 Task: Find a flat in Aiken, United States for 4 adults from June 1 to June 9, with 2 bedrooms, 2 beds, 2 bathrooms, and a price range of ₹6000 to ₹12000.
Action: Mouse moved to (544, 129)
Screenshot: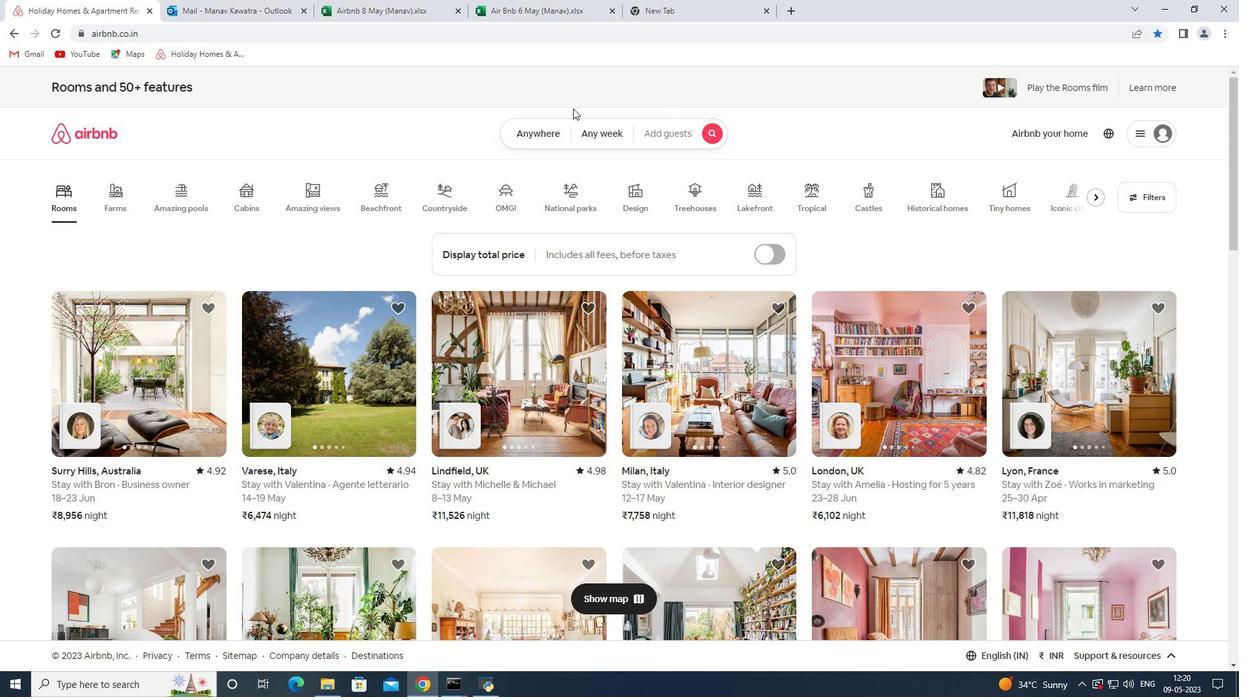 
Action: Mouse pressed left at (544, 129)
Screenshot: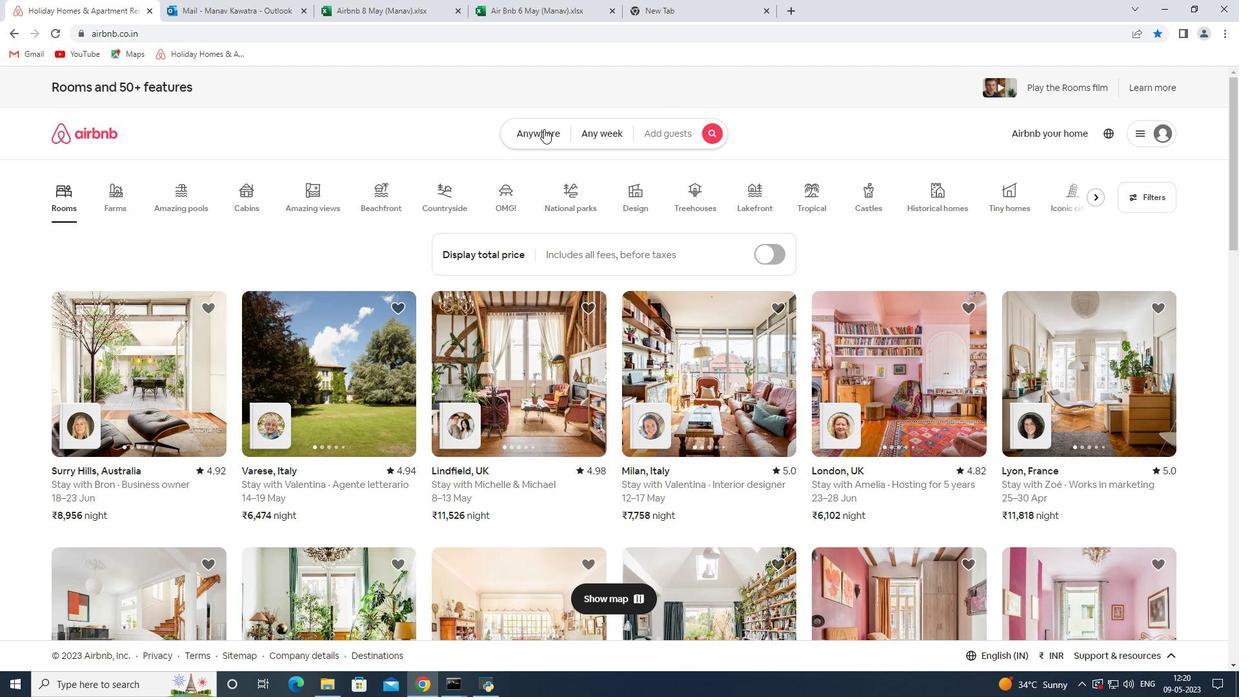 
Action: Mouse moved to (506, 185)
Screenshot: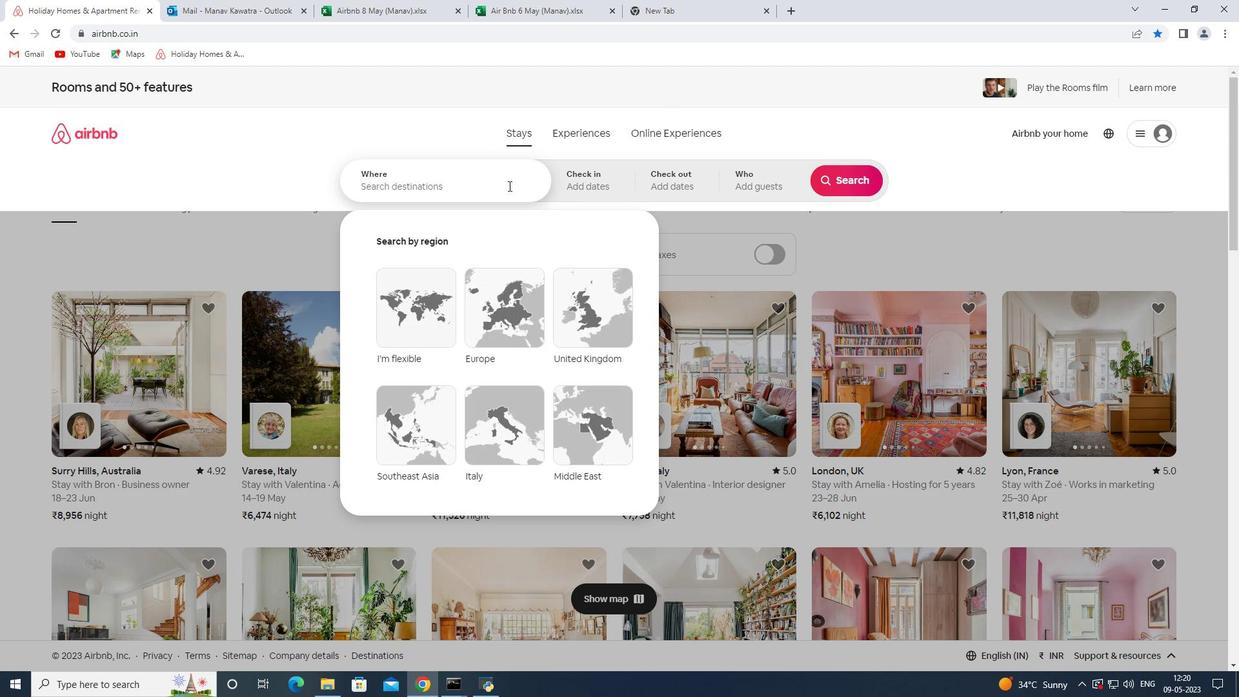 
Action: Mouse pressed left at (506, 185)
Screenshot: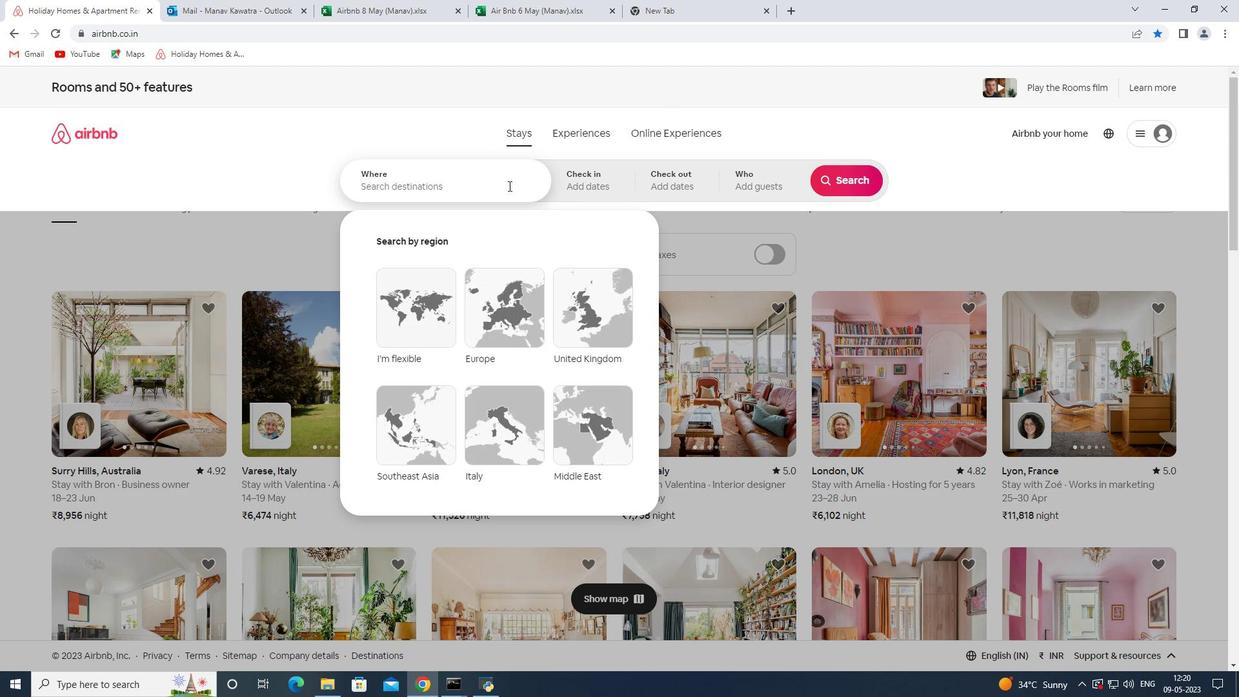 
Action: Key pressed <Key.shift><Key.shift><Key.shift><Key.shift><Key.shift><Key.shift><Key.shift><Key.shift><Key.shift><Key.shift>Aiken<Key.space><Key.shift>United<Key.space><Key.shift>States<Key.space><Key.enter>
Screenshot: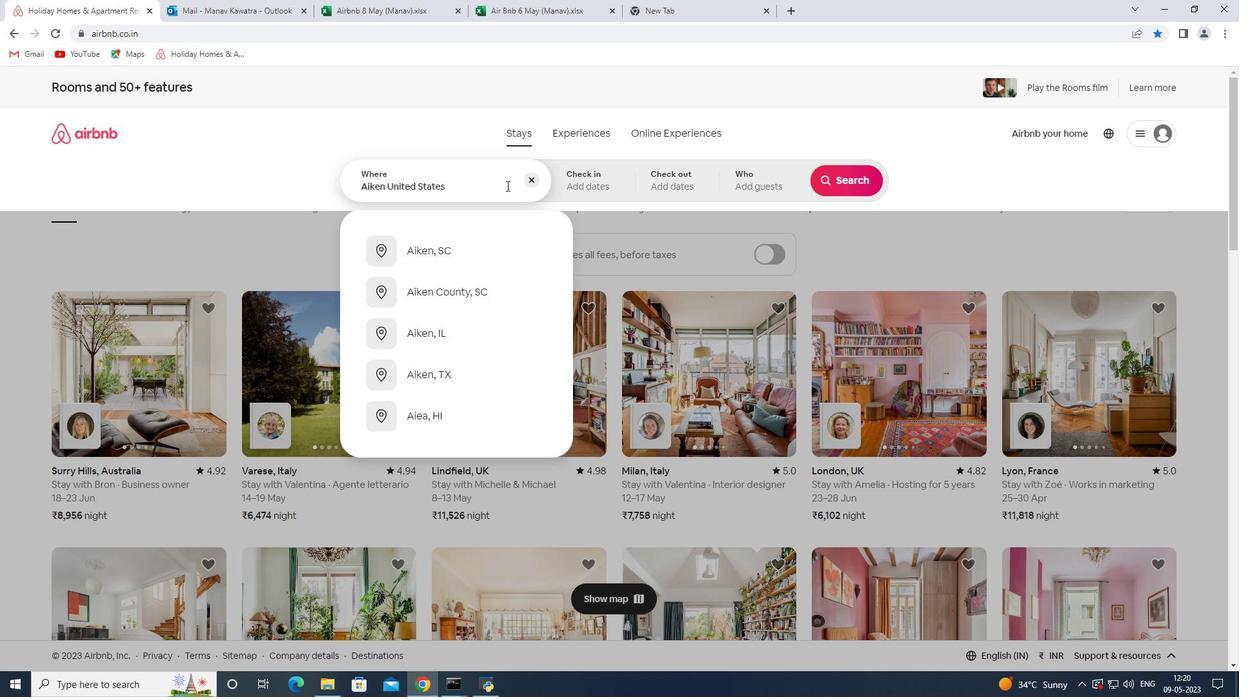 
Action: Mouse moved to (775, 331)
Screenshot: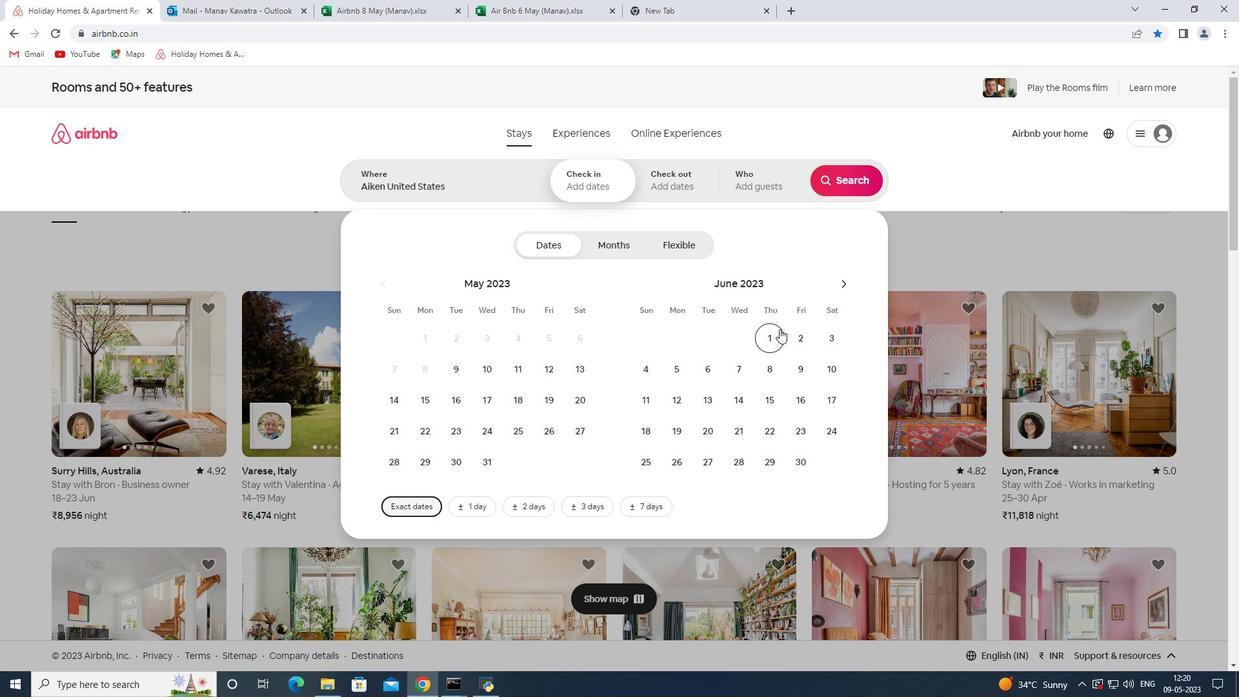 
Action: Mouse pressed left at (775, 331)
Screenshot: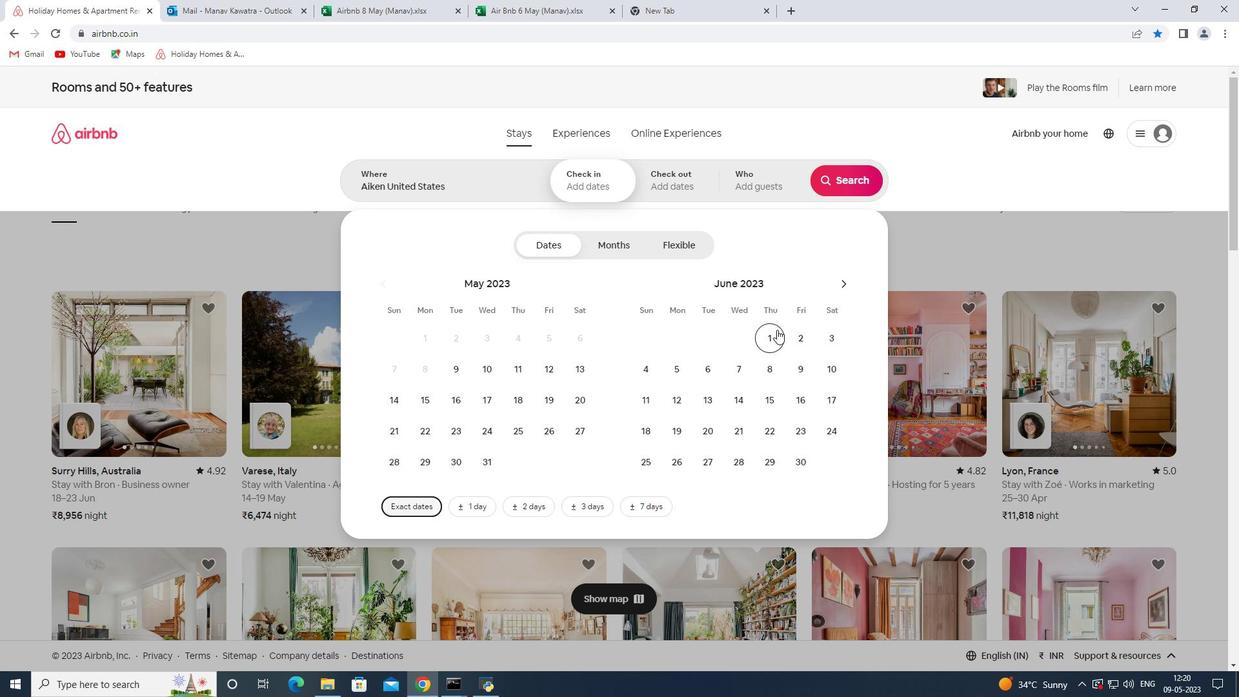 
Action: Mouse moved to (796, 366)
Screenshot: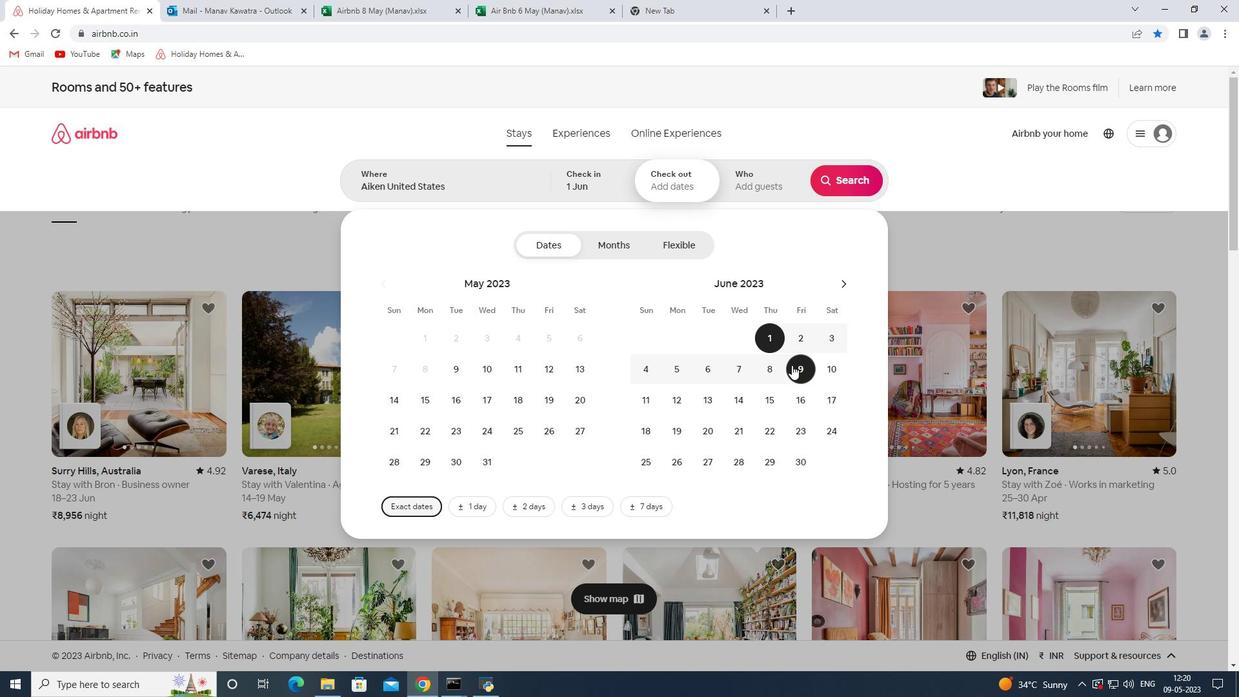
Action: Mouse pressed left at (796, 366)
Screenshot: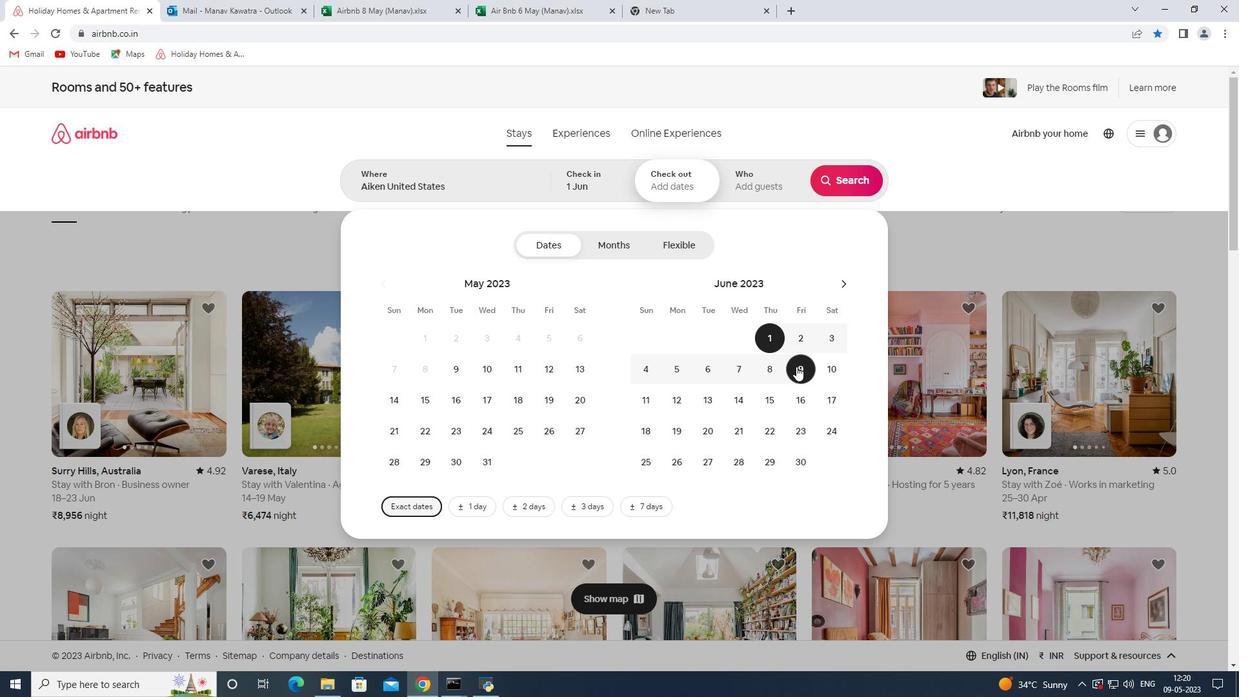 
Action: Mouse moved to (753, 180)
Screenshot: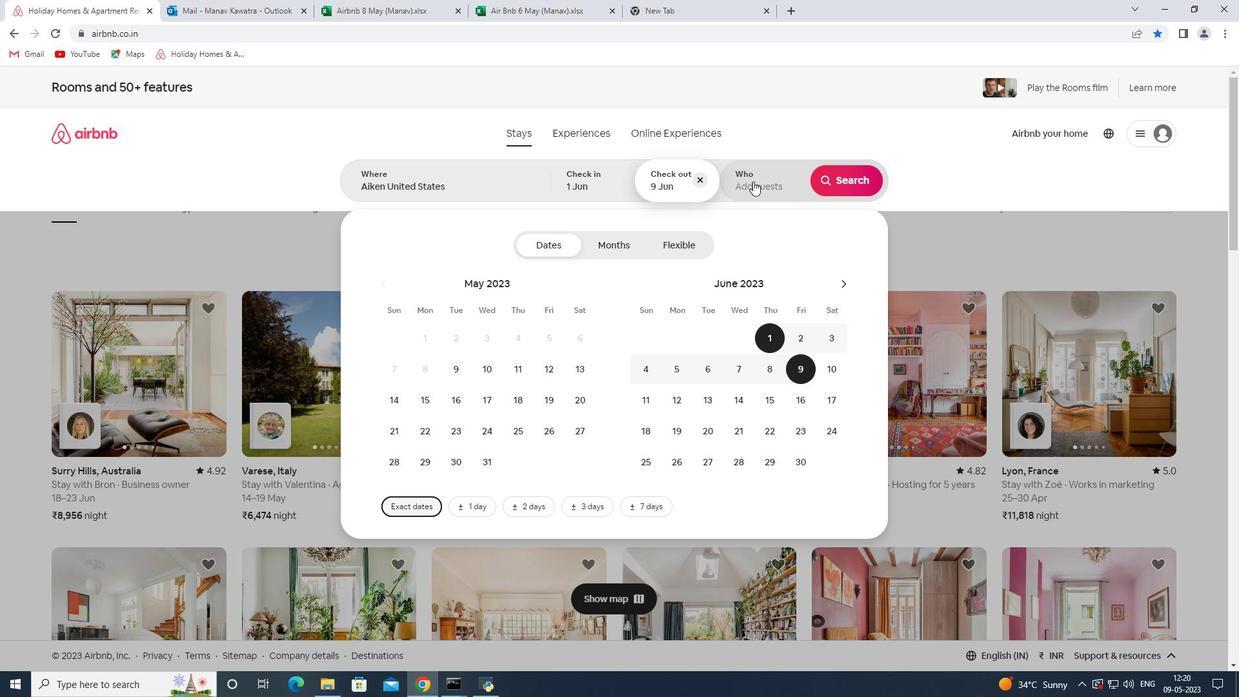 
Action: Mouse pressed left at (753, 180)
Screenshot: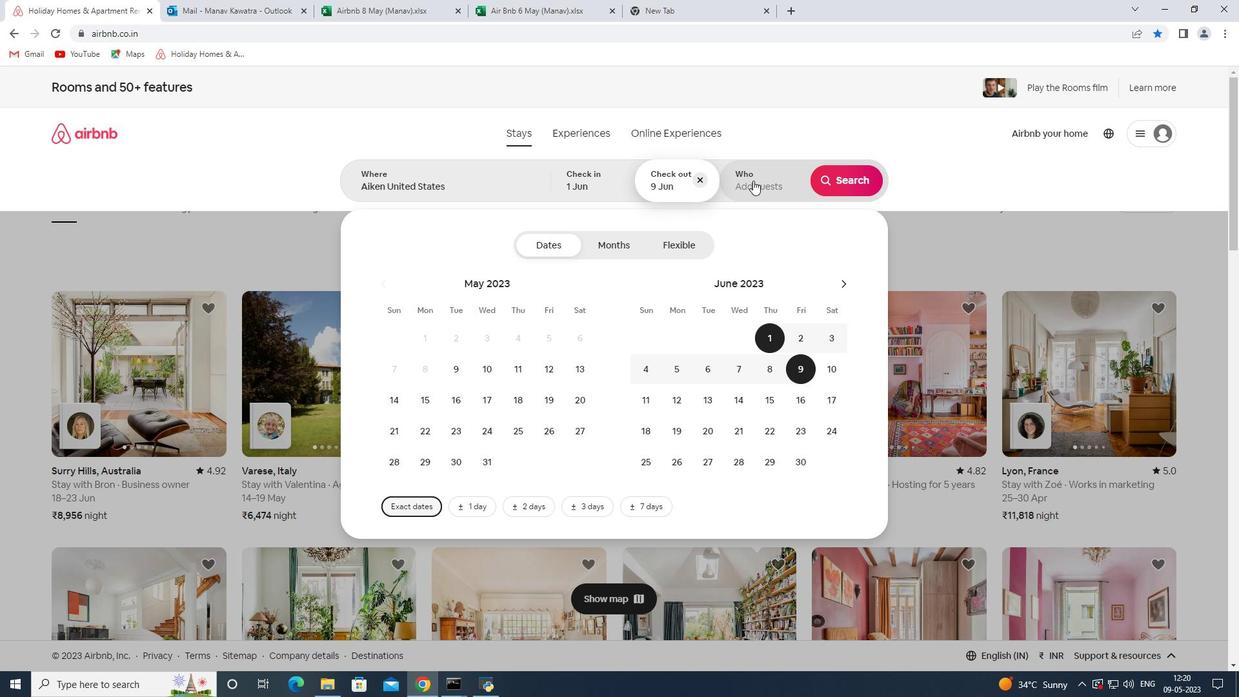 
Action: Mouse moved to (848, 244)
Screenshot: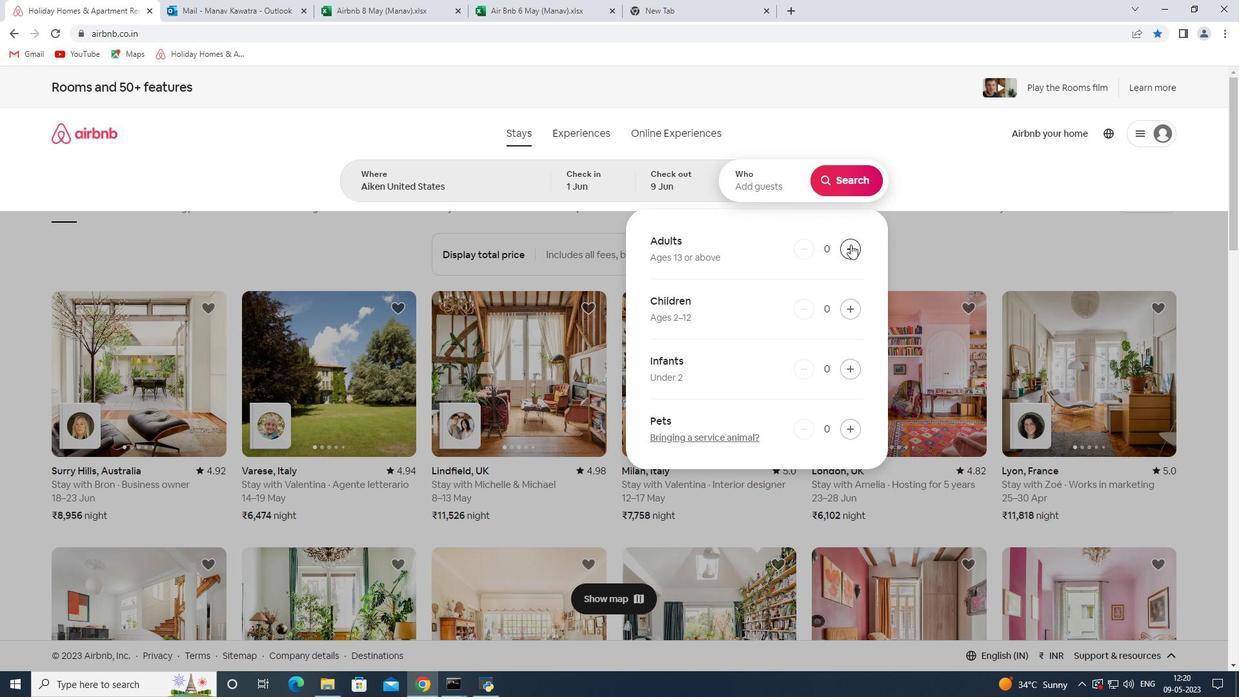 
Action: Mouse pressed left at (848, 244)
Screenshot: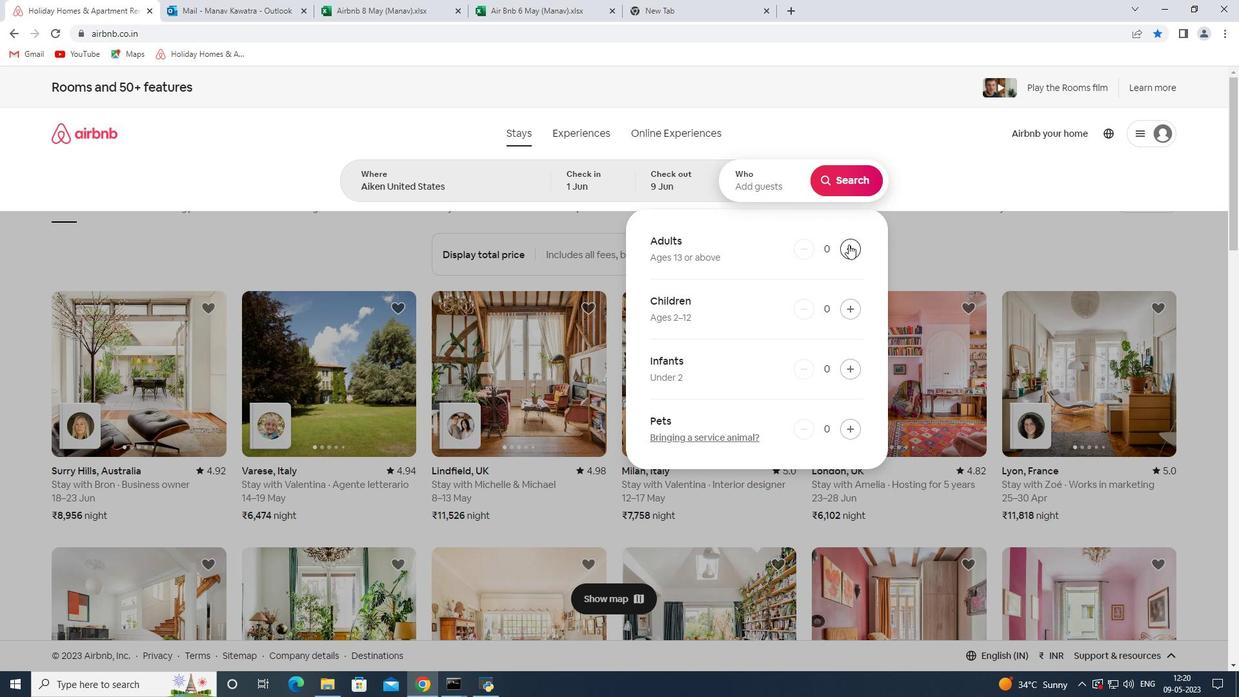 
Action: Mouse pressed left at (848, 244)
Screenshot: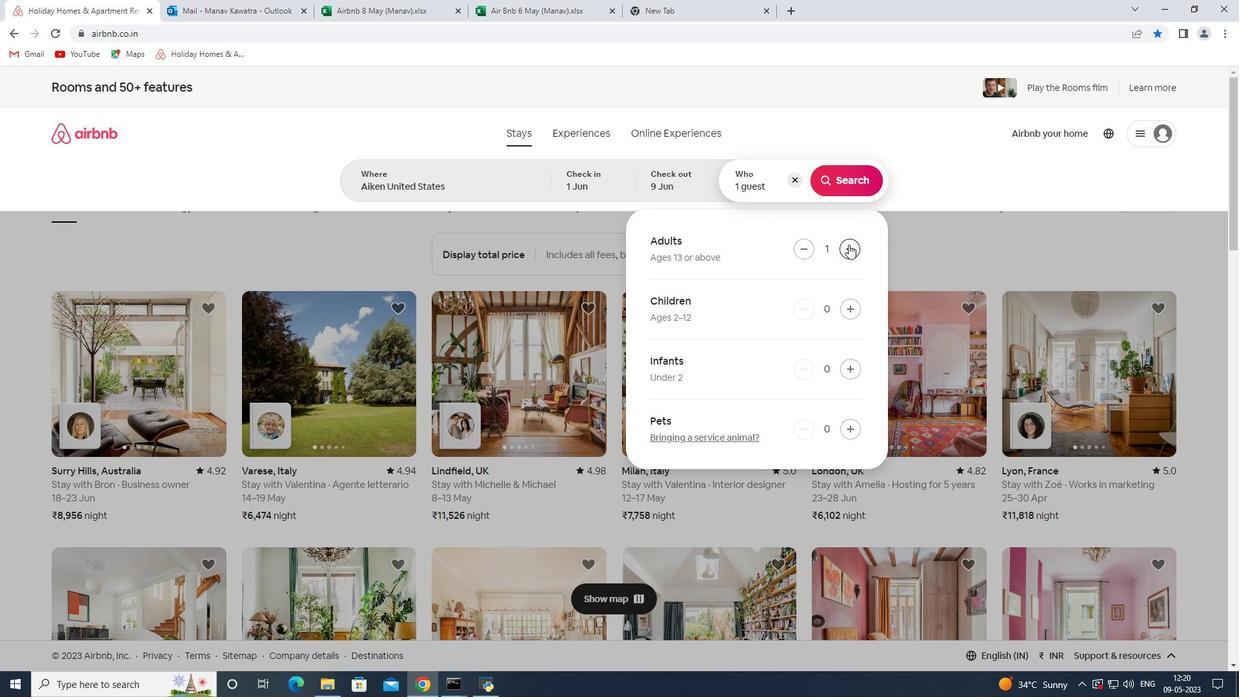 
Action: Mouse pressed left at (848, 244)
Screenshot: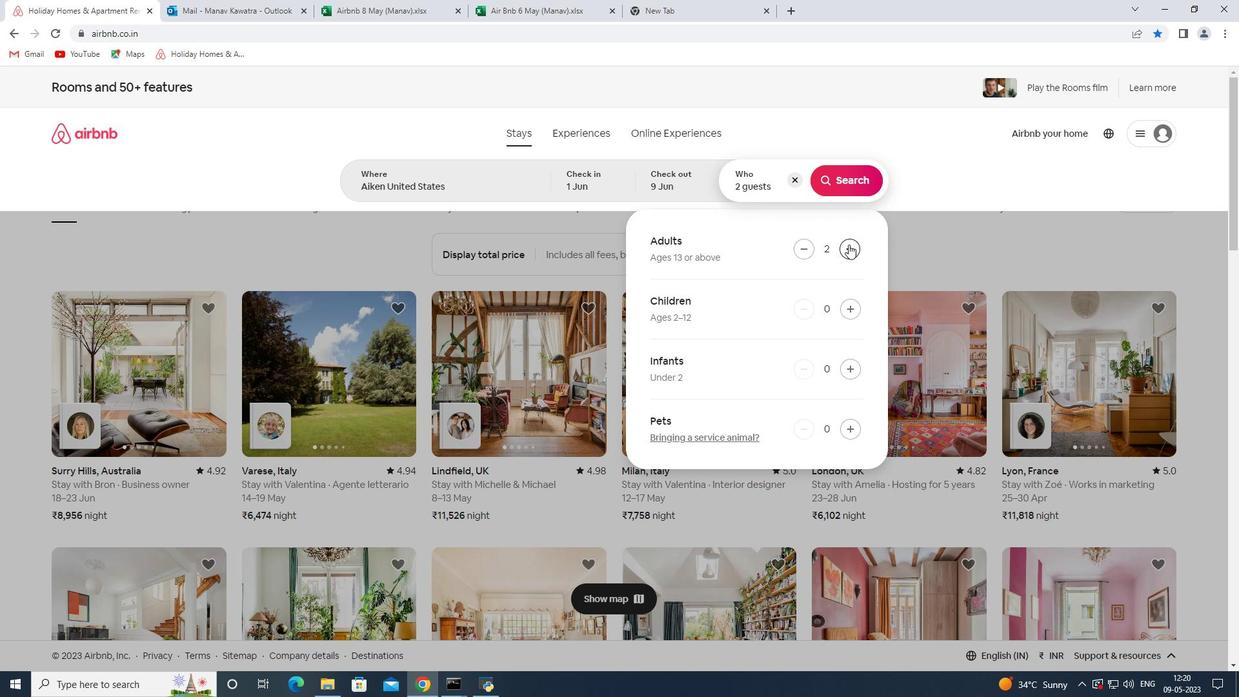 
Action: Mouse pressed left at (848, 244)
Screenshot: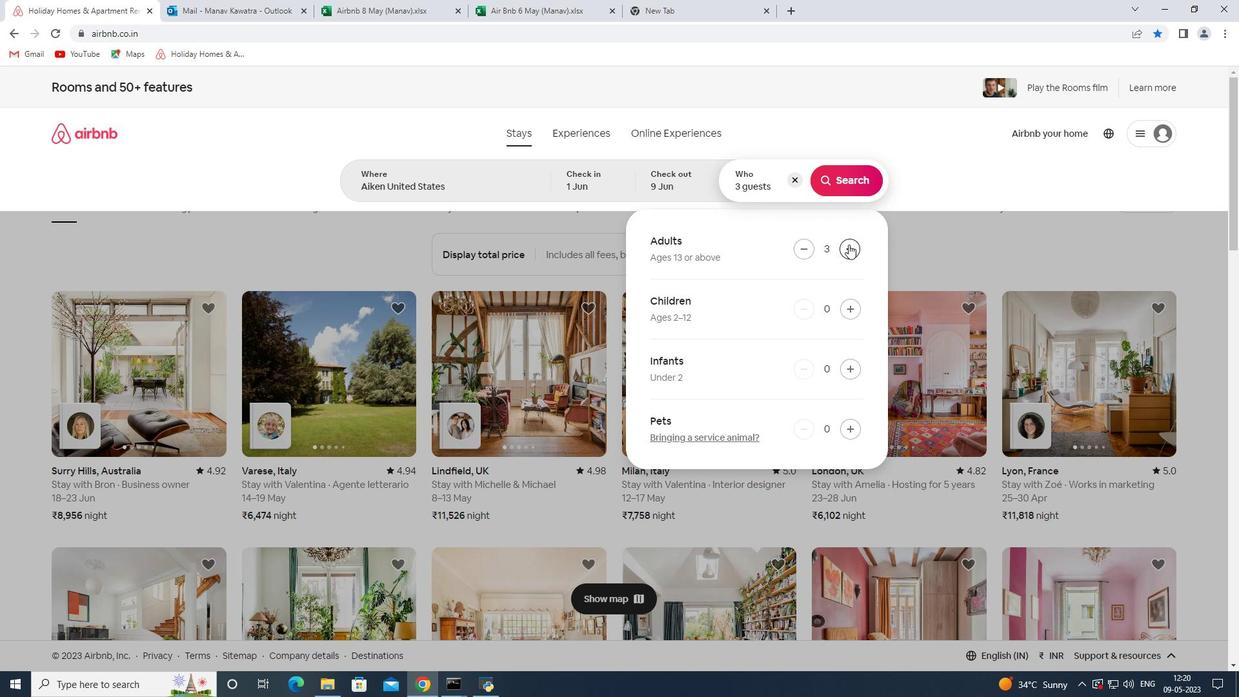 
Action: Mouse pressed left at (848, 244)
Screenshot: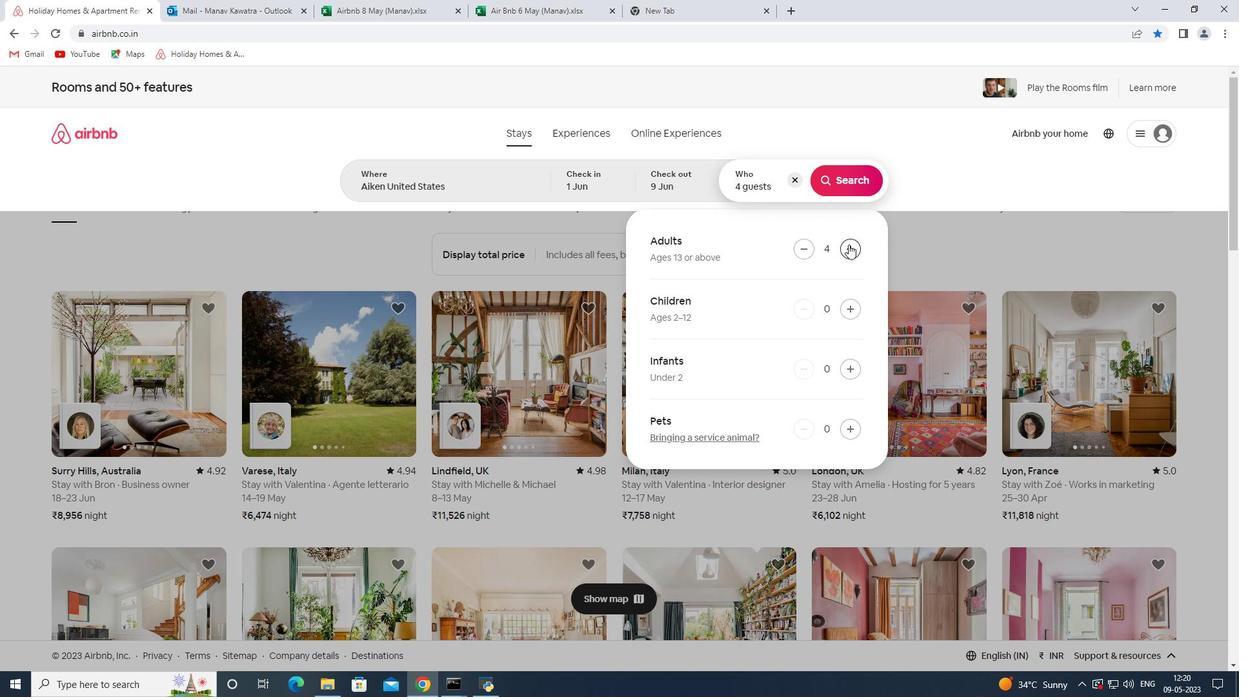 
Action: Mouse moved to (797, 248)
Screenshot: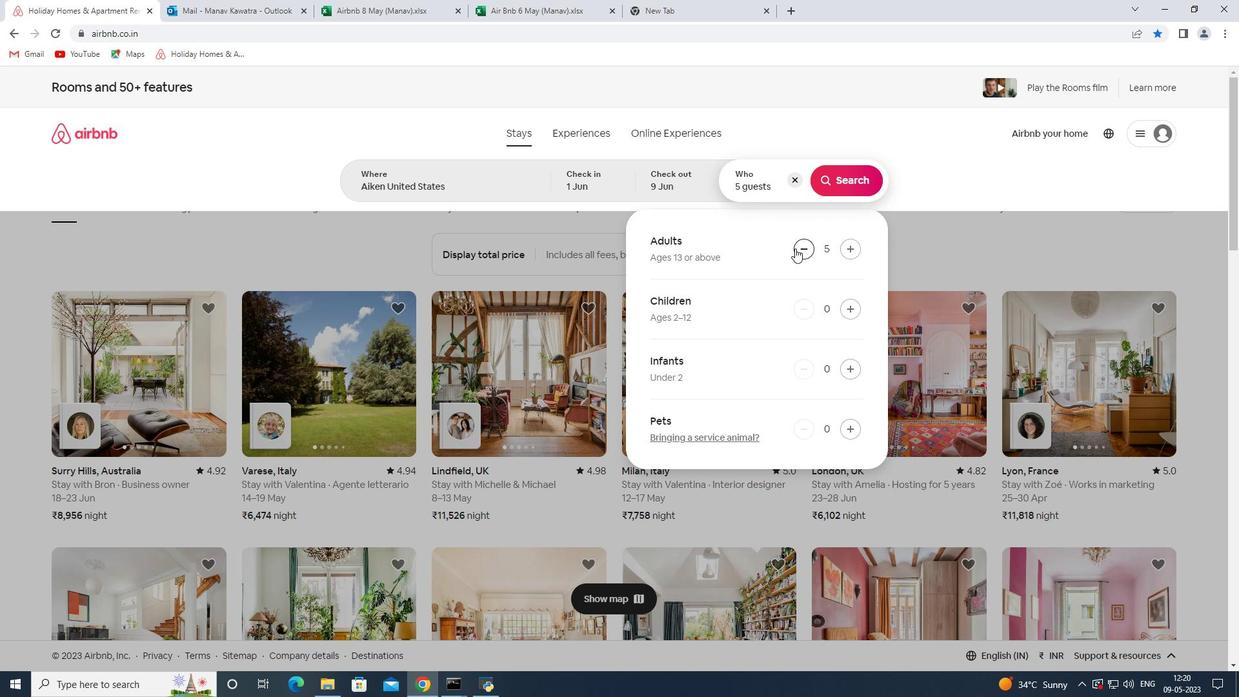 
Action: Mouse pressed left at (797, 248)
Screenshot: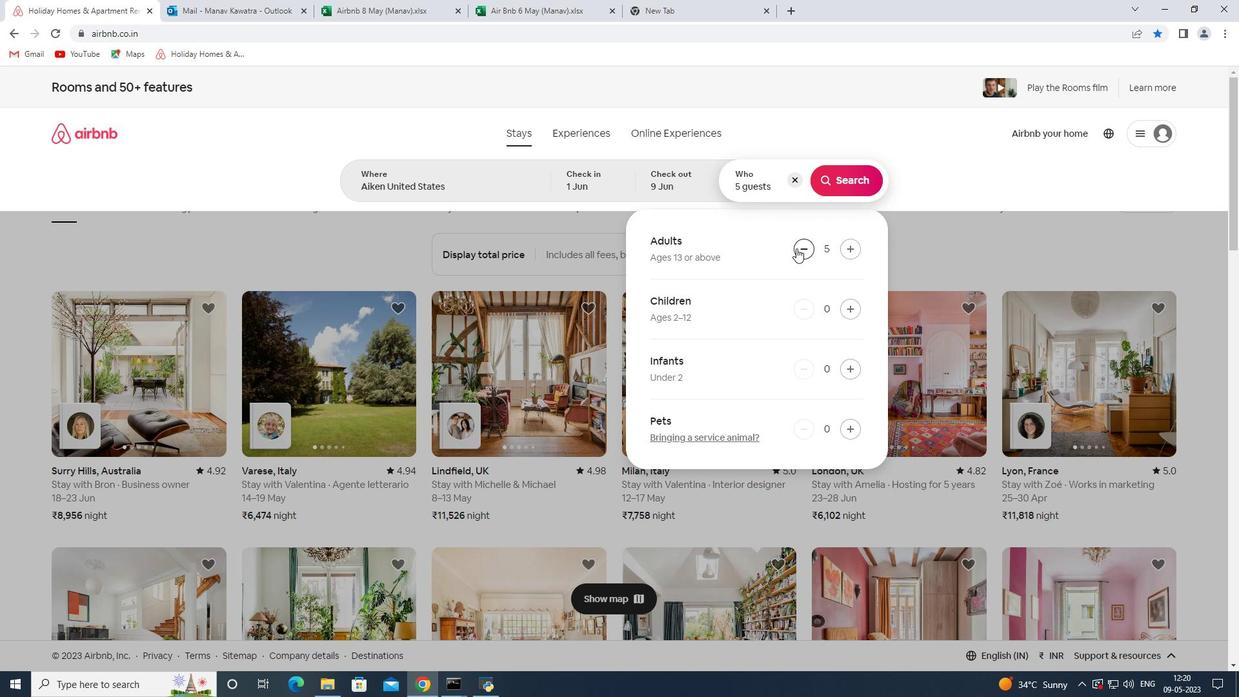 
Action: Mouse moved to (843, 187)
Screenshot: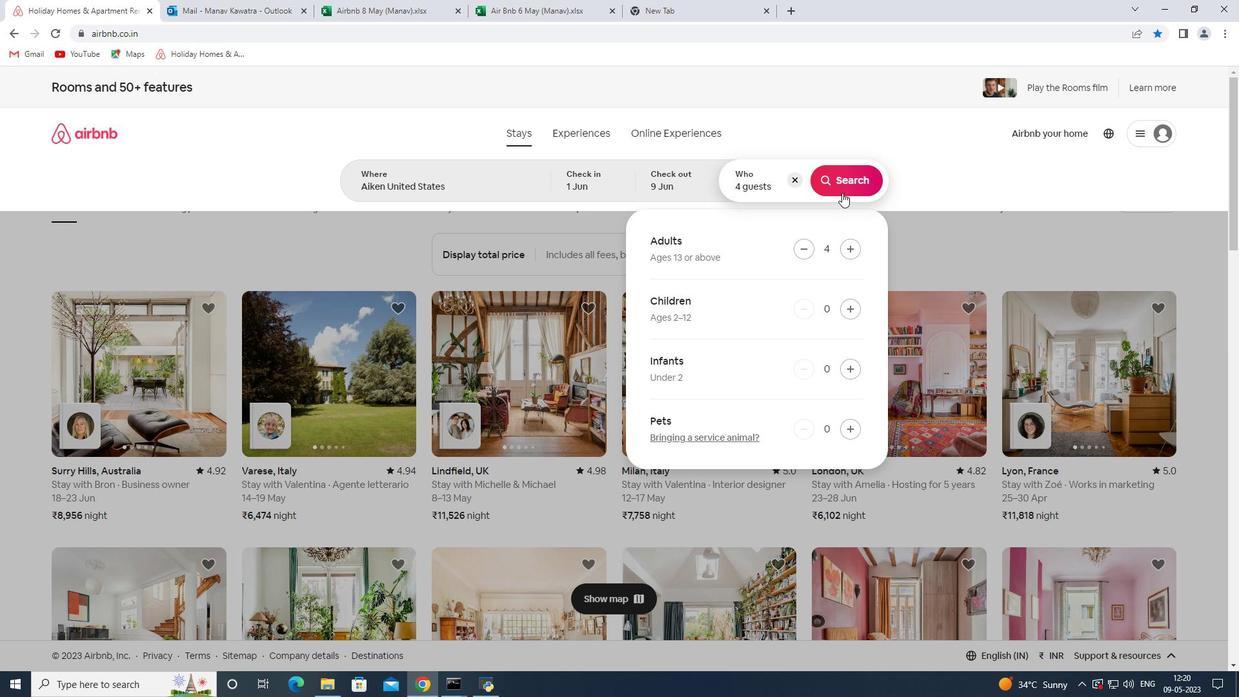 
Action: Mouse pressed left at (843, 187)
Screenshot: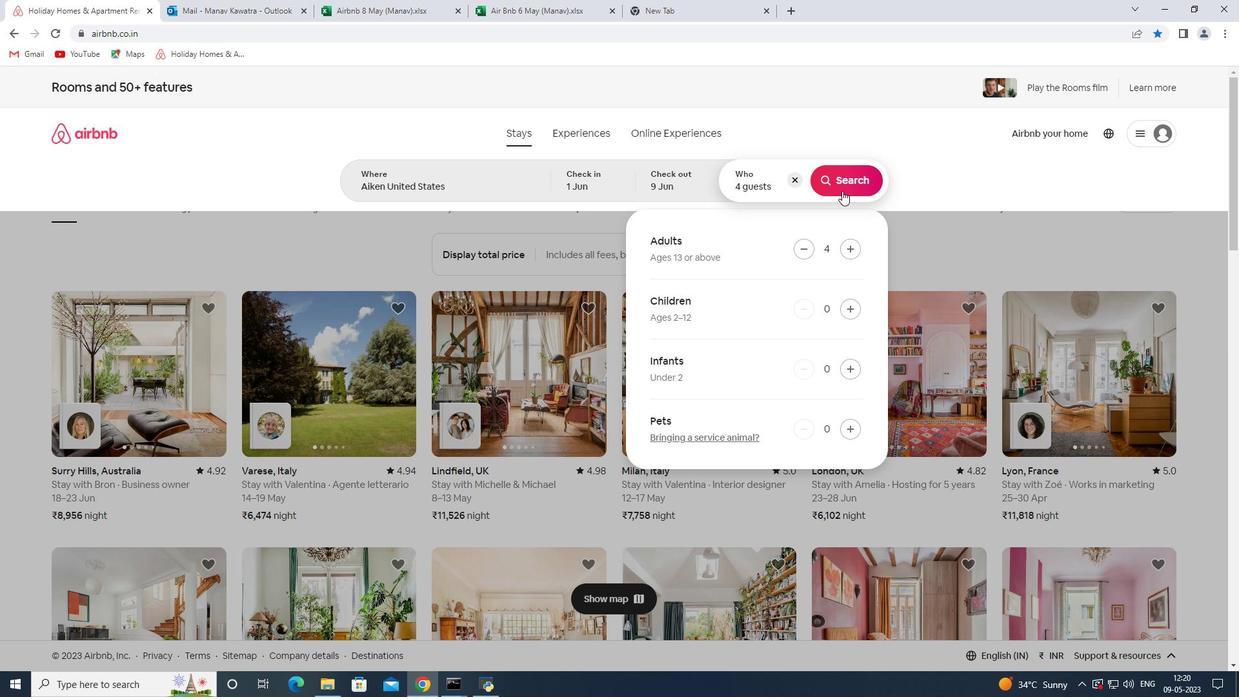 
Action: Mouse moved to (1178, 144)
Screenshot: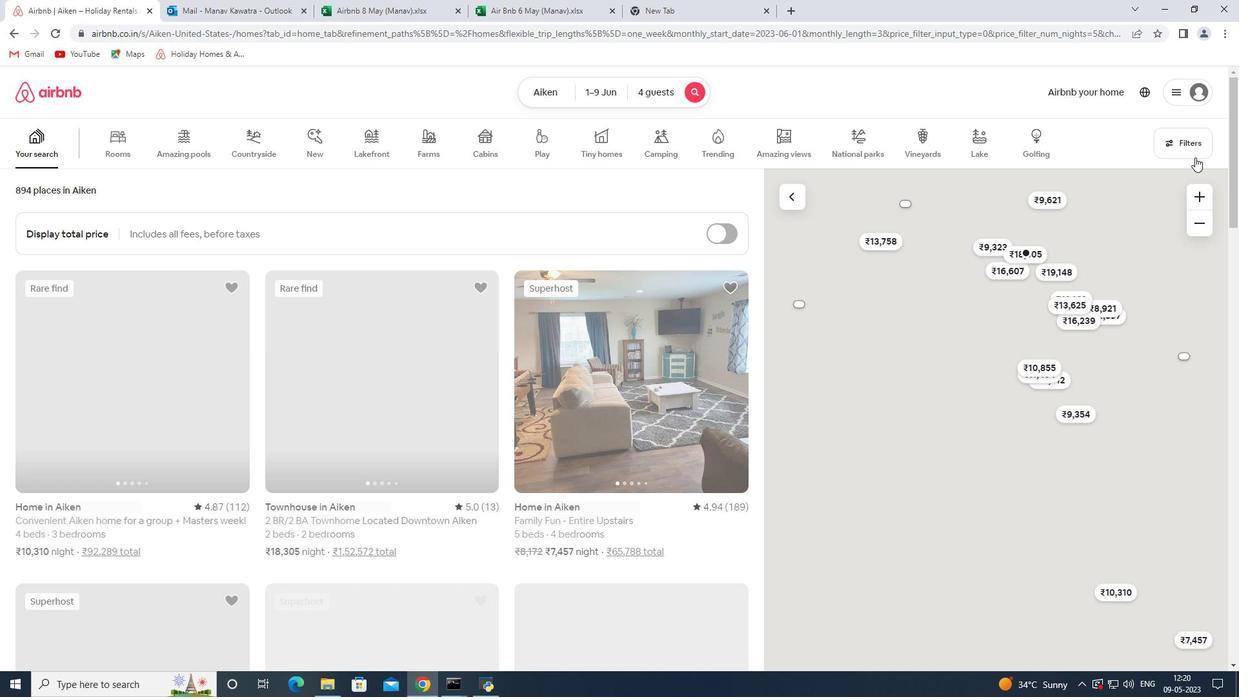 
Action: Mouse pressed left at (1178, 144)
Screenshot: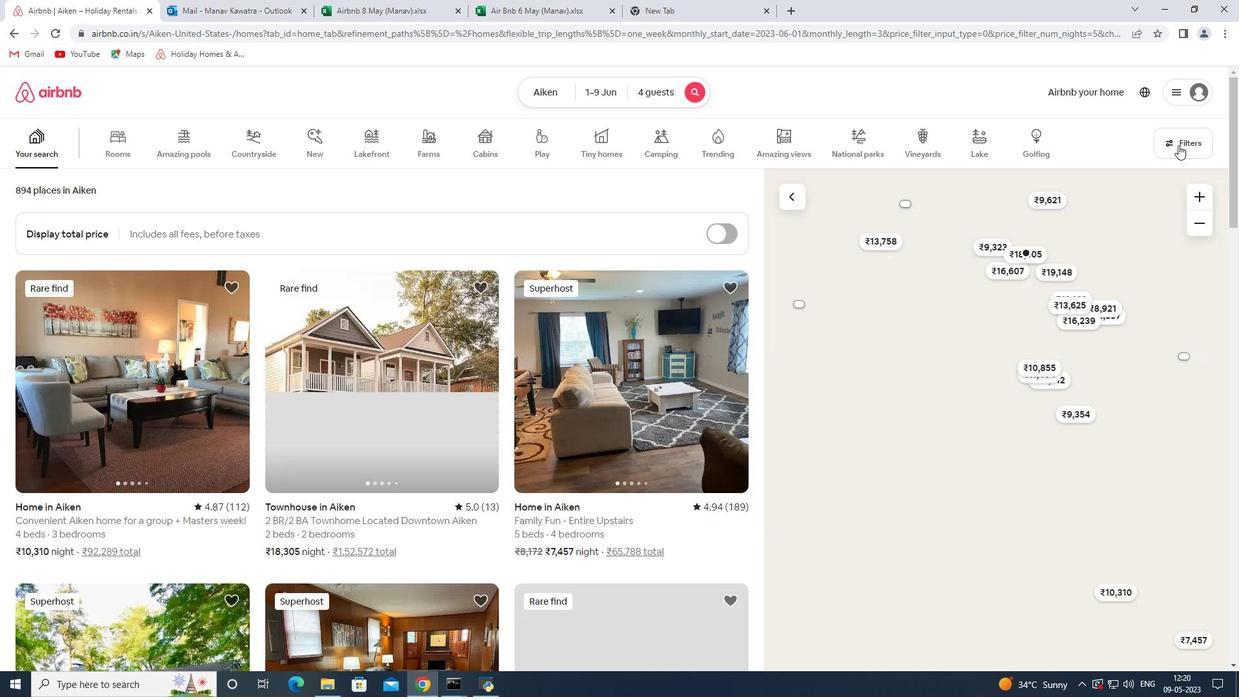 
Action: Mouse moved to (442, 460)
Screenshot: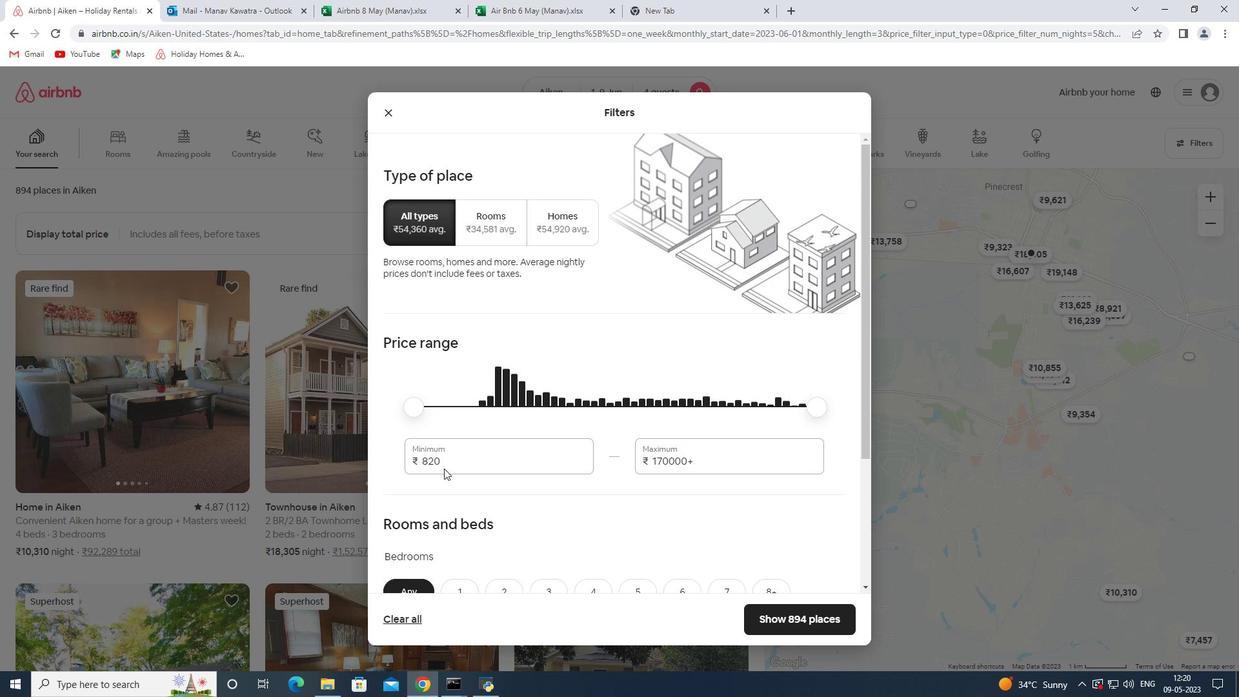 
Action: Mouse pressed left at (442, 460)
Screenshot: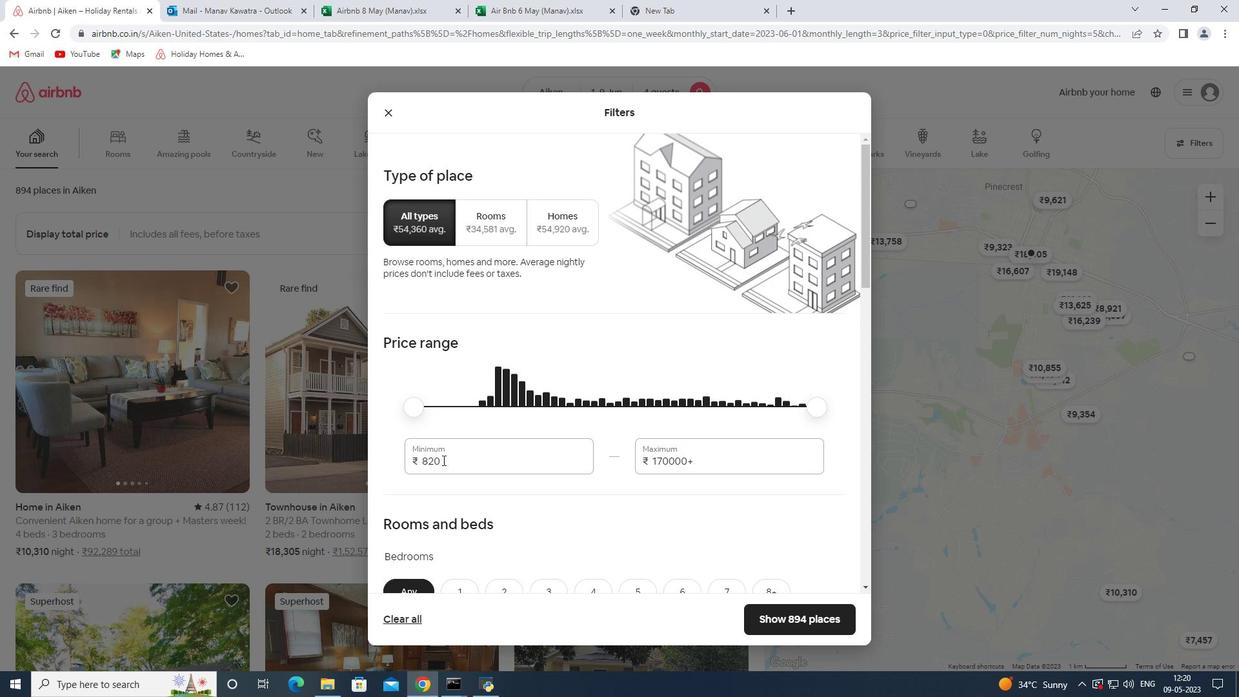 
Action: Mouse pressed left at (442, 460)
Screenshot: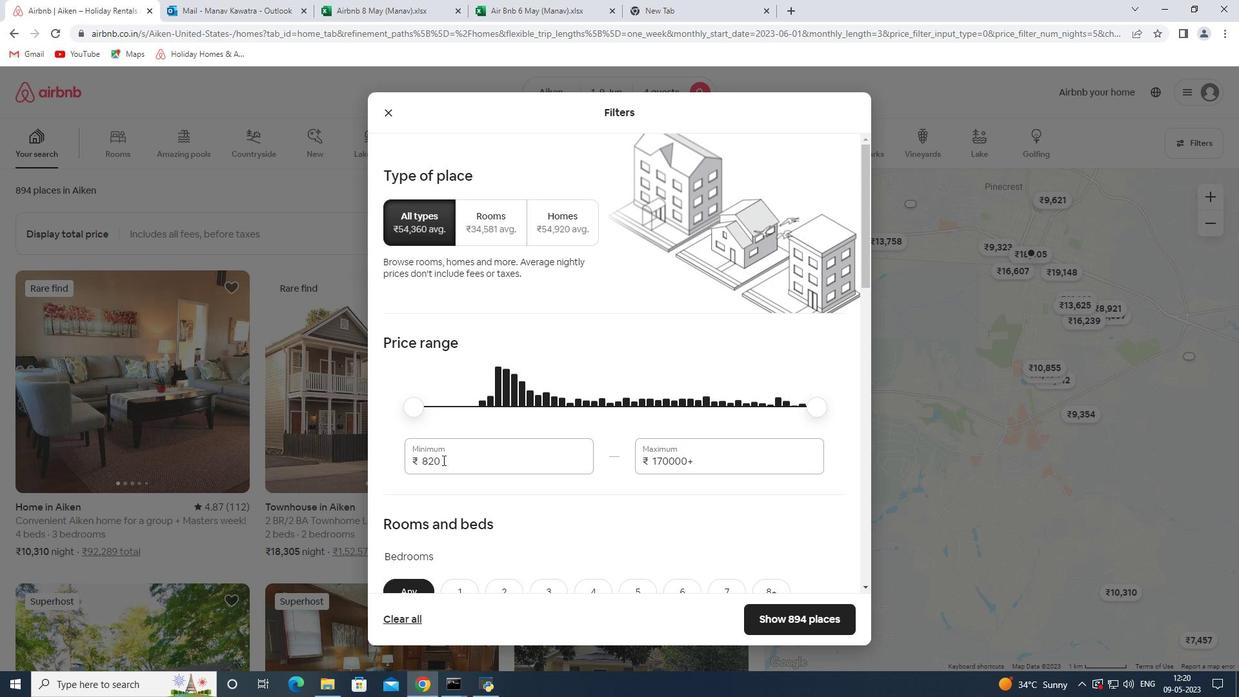 
Action: Key pressed 6000<Key.tab>12000
Screenshot: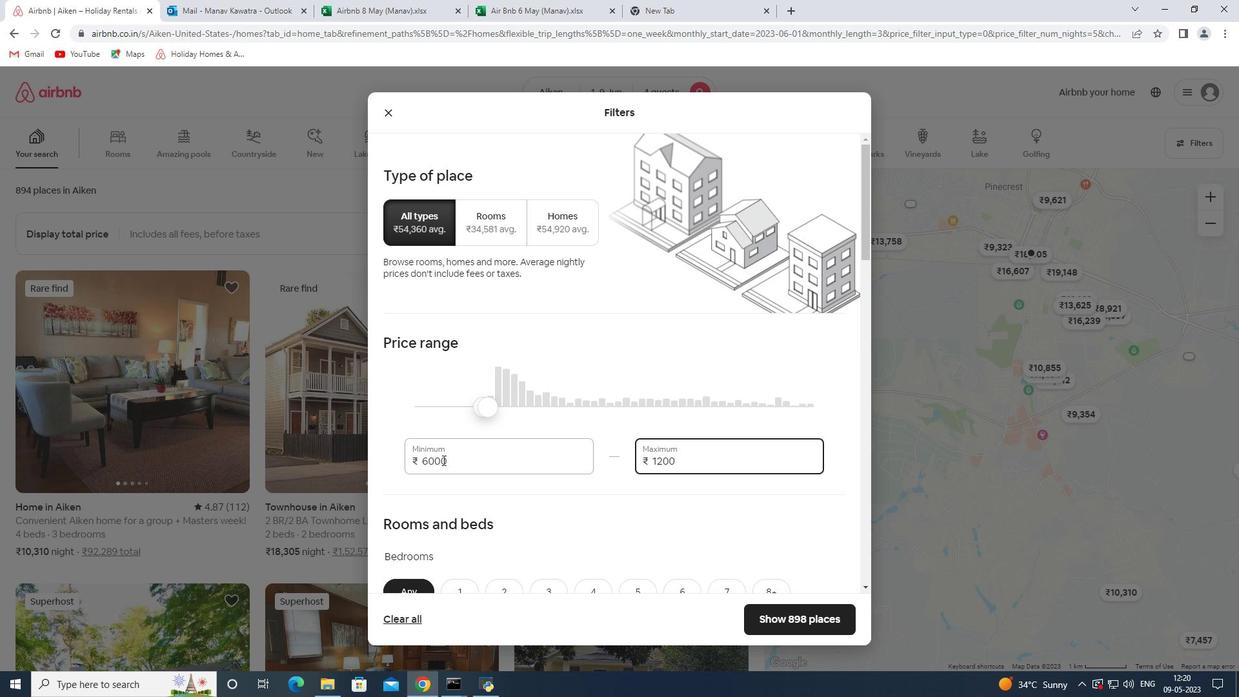
Action: Mouse moved to (488, 431)
Screenshot: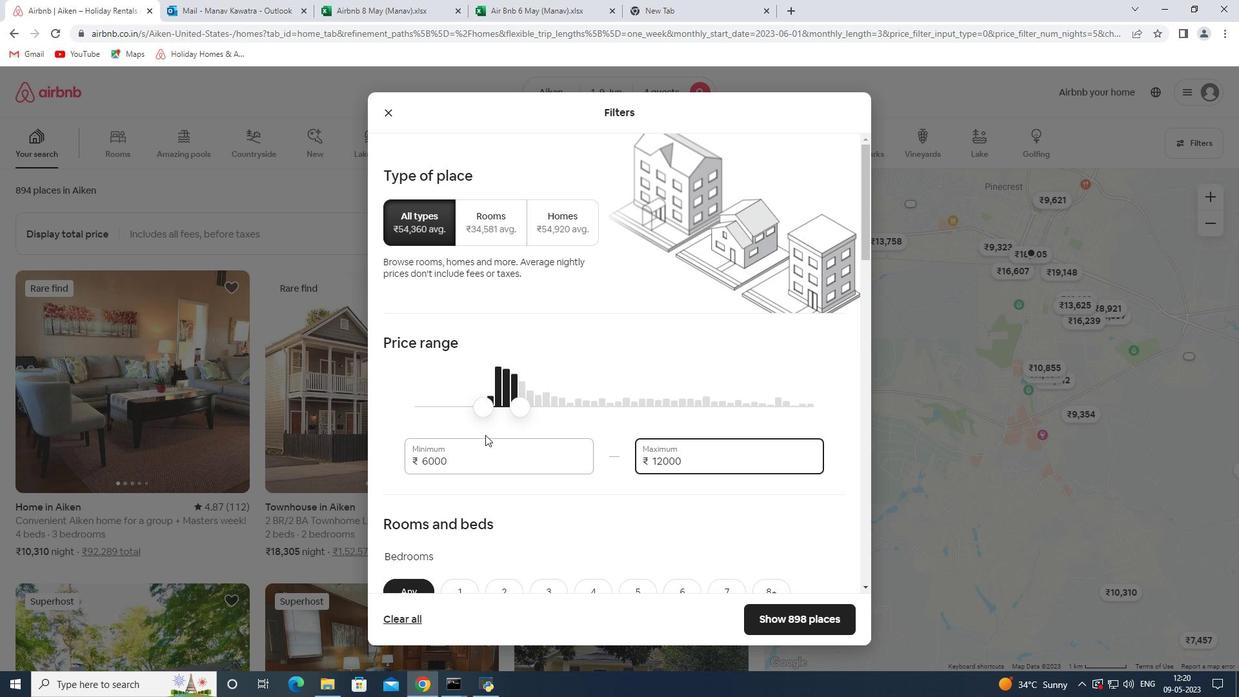 
Action: Mouse scrolled (488, 430) with delta (0, 0)
Screenshot: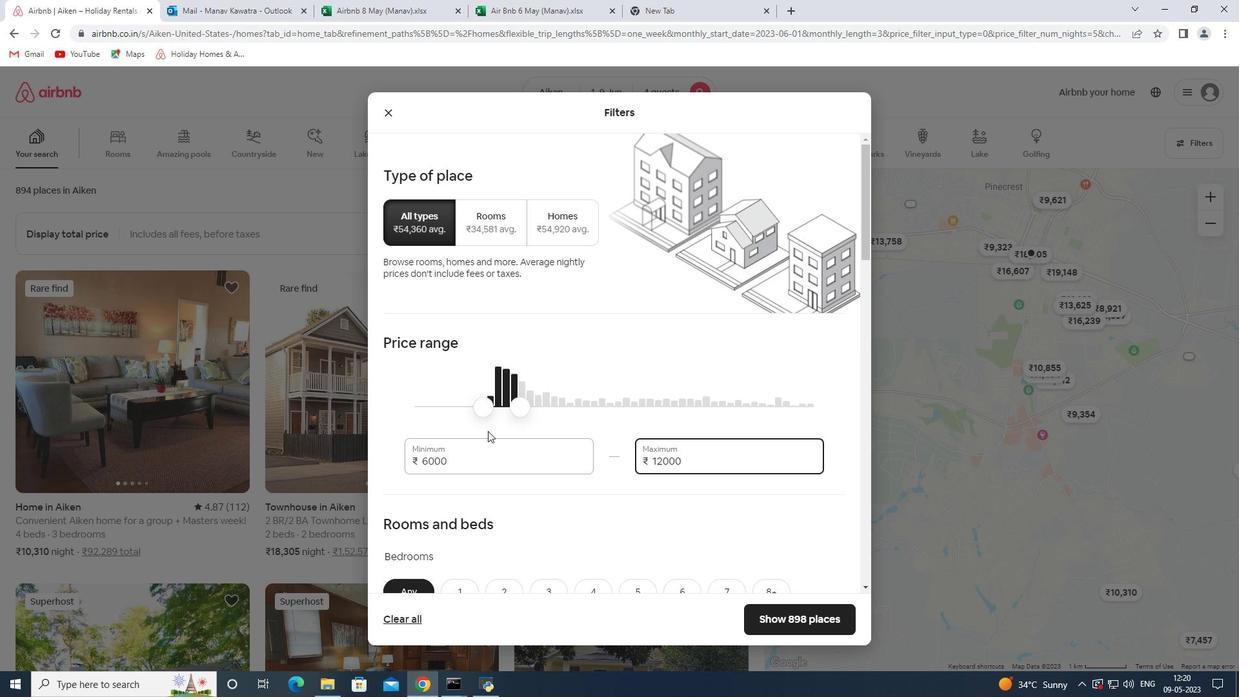 
Action: Mouse scrolled (488, 430) with delta (0, 0)
Screenshot: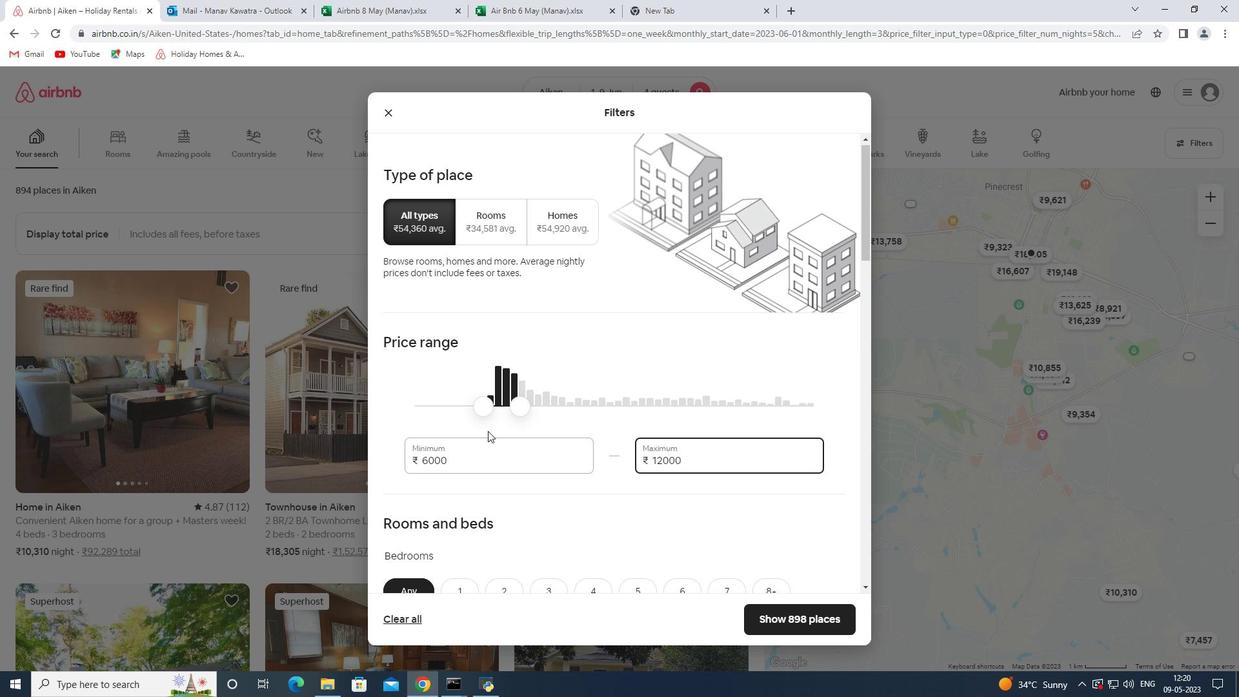 
Action: Mouse moved to (506, 419)
Screenshot: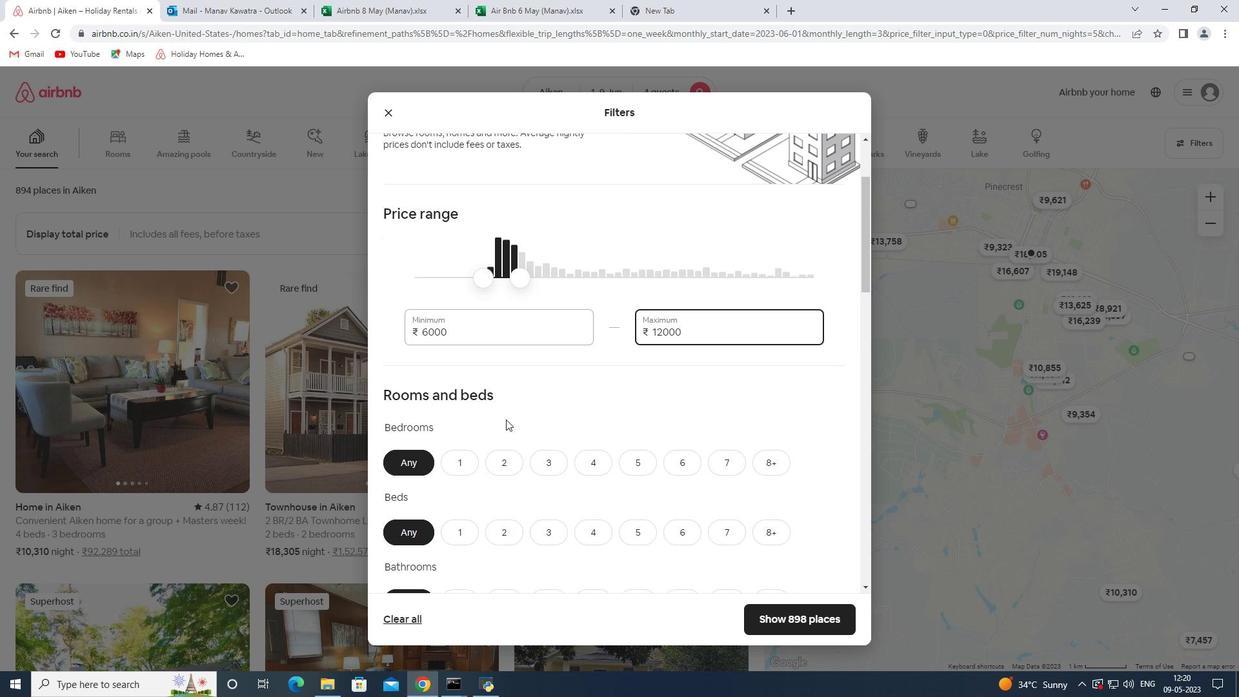 
Action: Mouse scrolled (506, 419) with delta (0, 0)
Screenshot: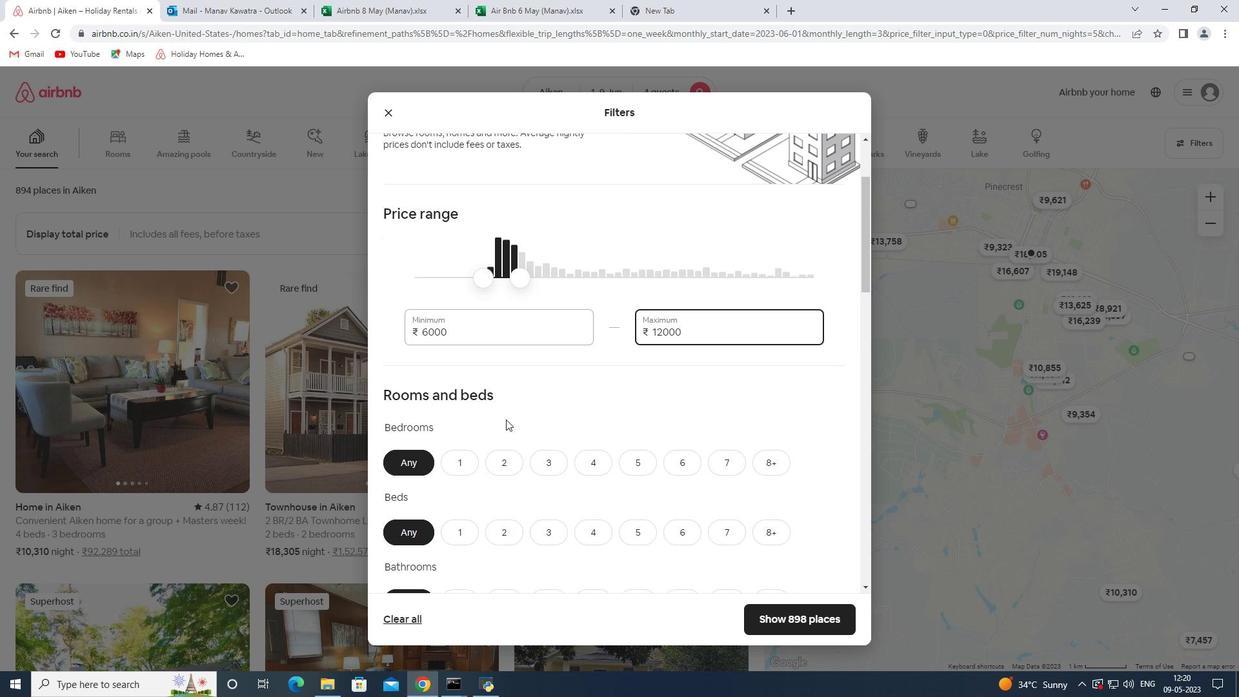 
Action: Mouse scrolled (506, 419) with delta (0, 0)
Screenshot: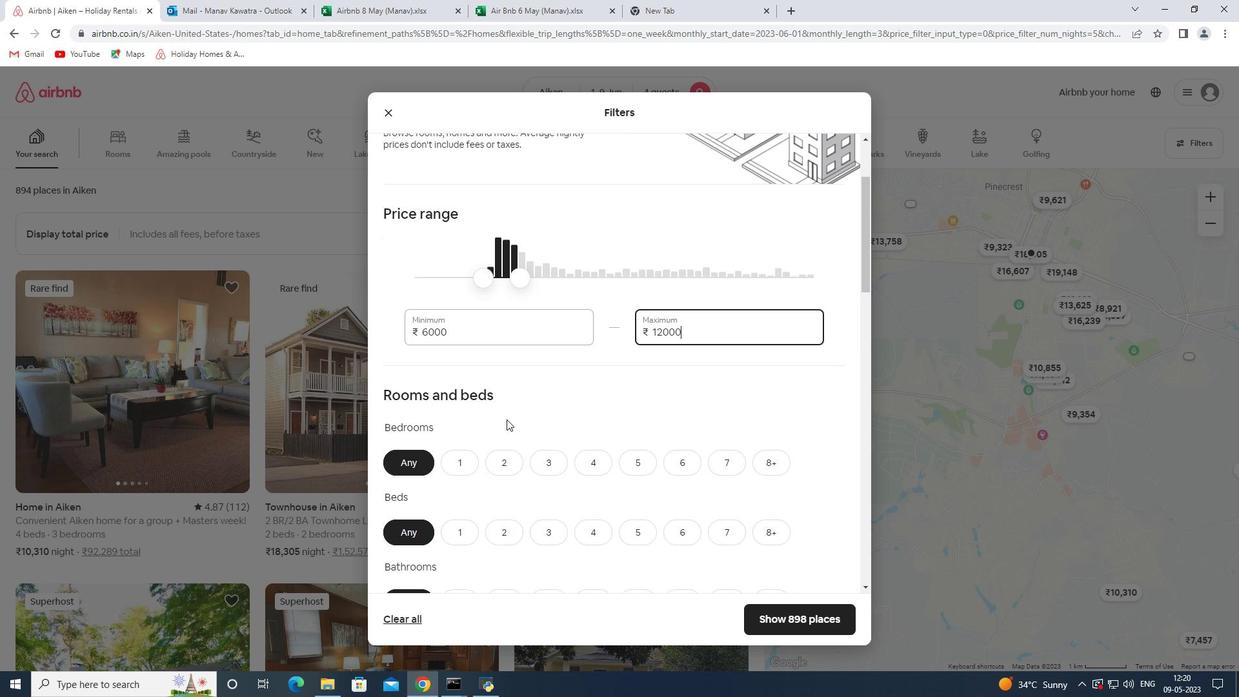 
Action: Mouse moved to (511, 333)
Screenshot: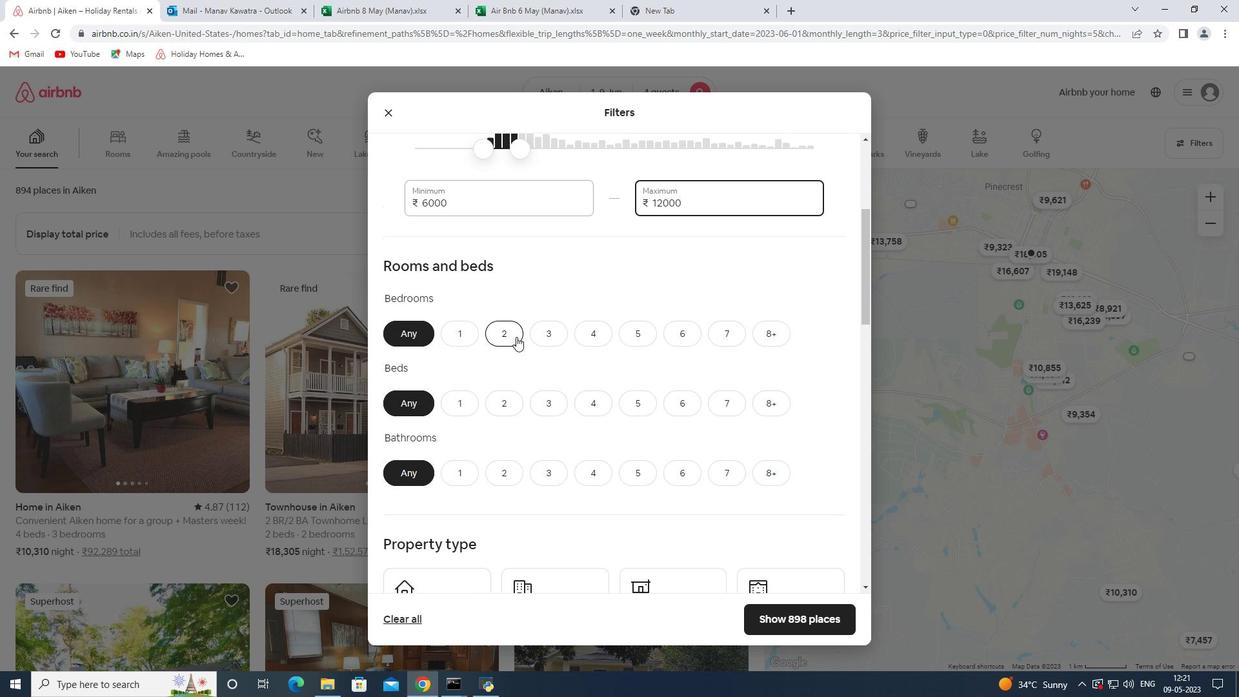 
Action: Mouse pressed left at (511, 333)
Screenshot: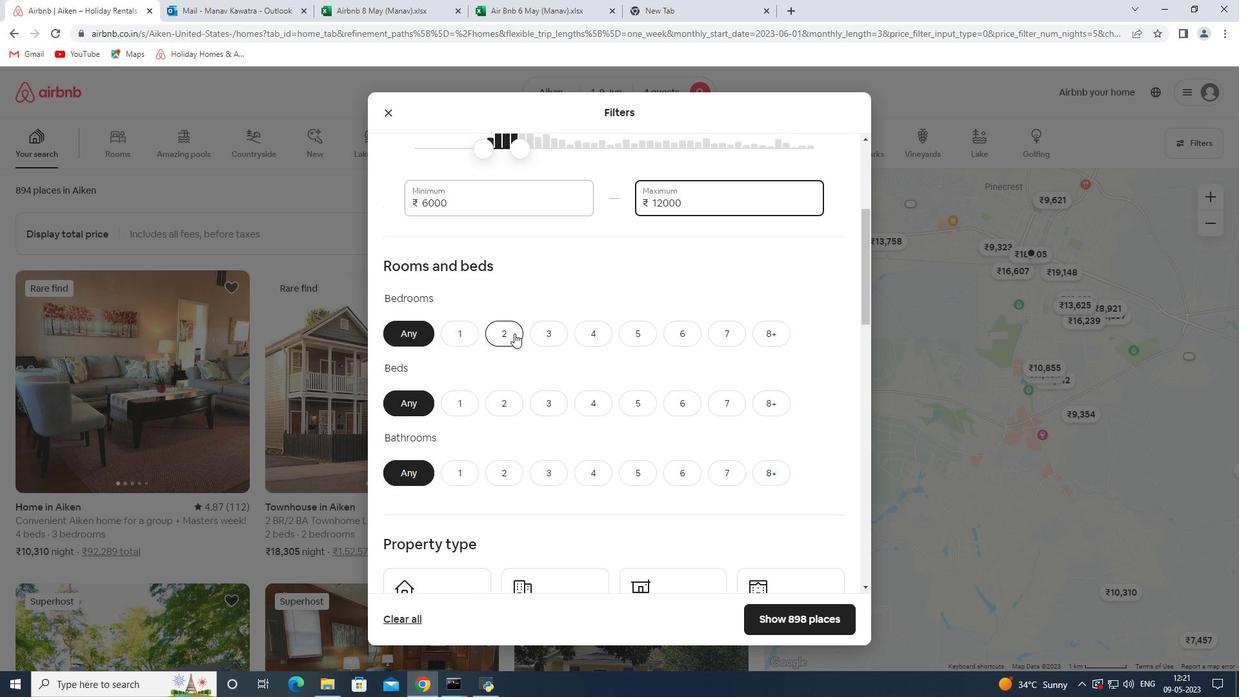 
Action: Mouse moved to (510, 409)
Screenshot: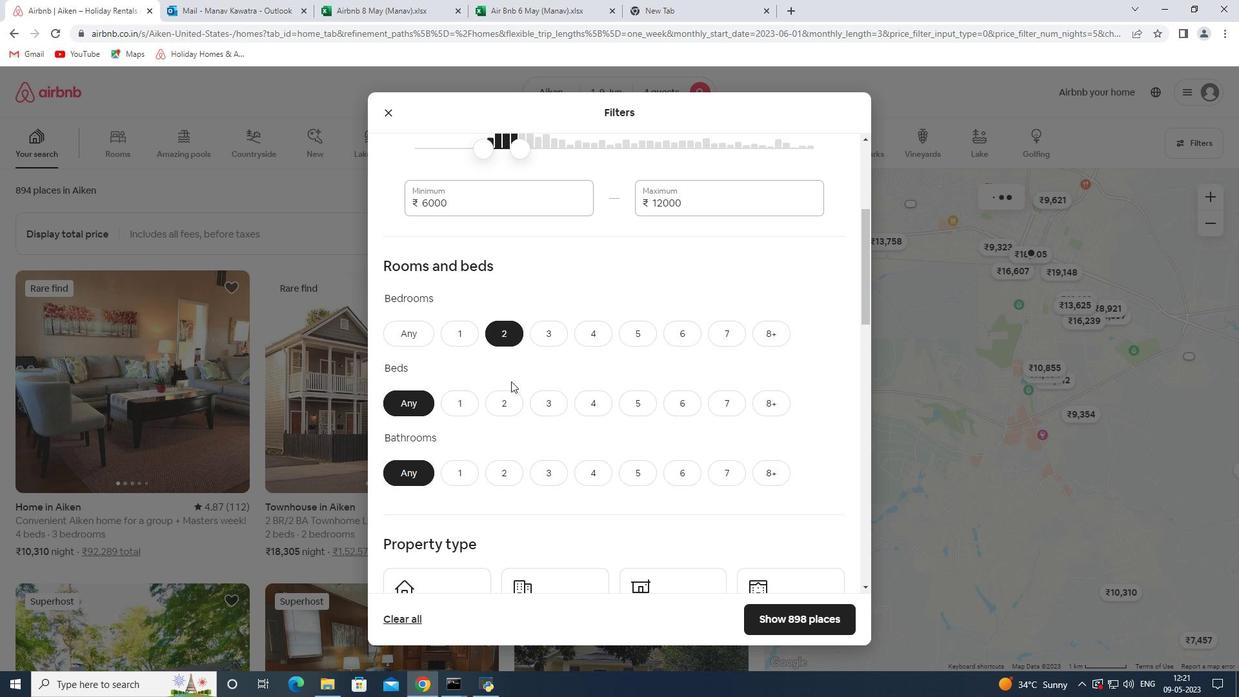 
Action: Mouse pressed left at (510, 409)
Screenshot: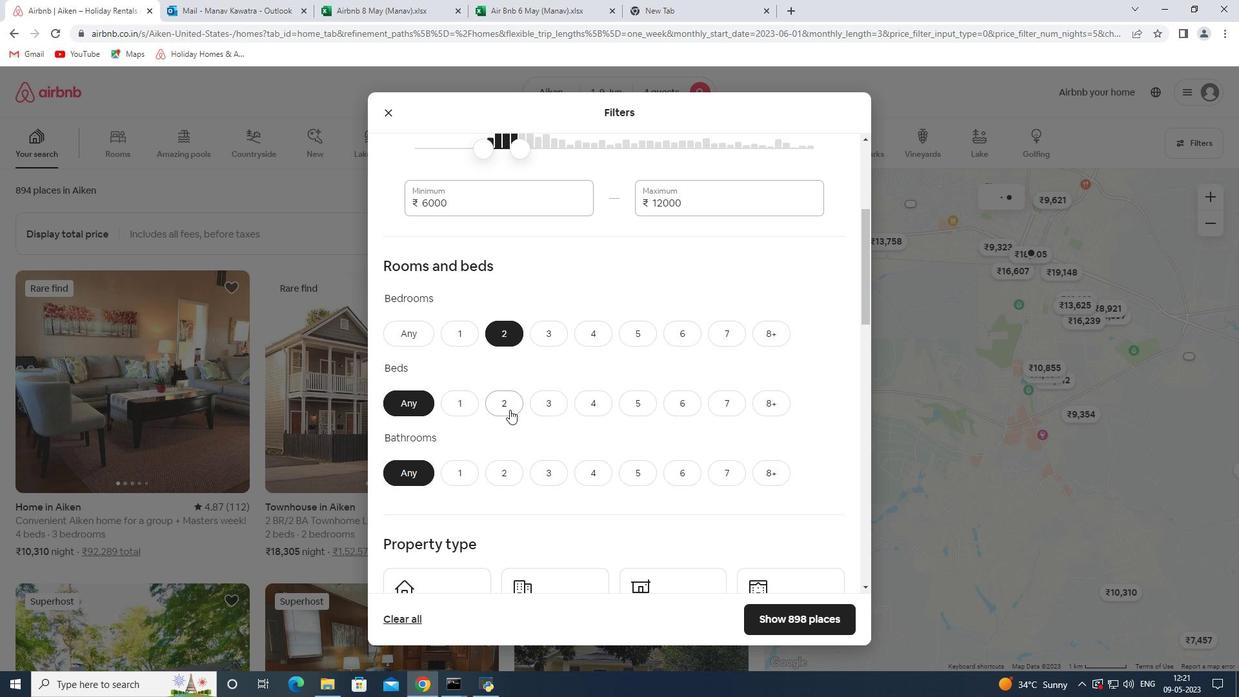 
Action: Mouse moved to (502, 469)
Screenshot: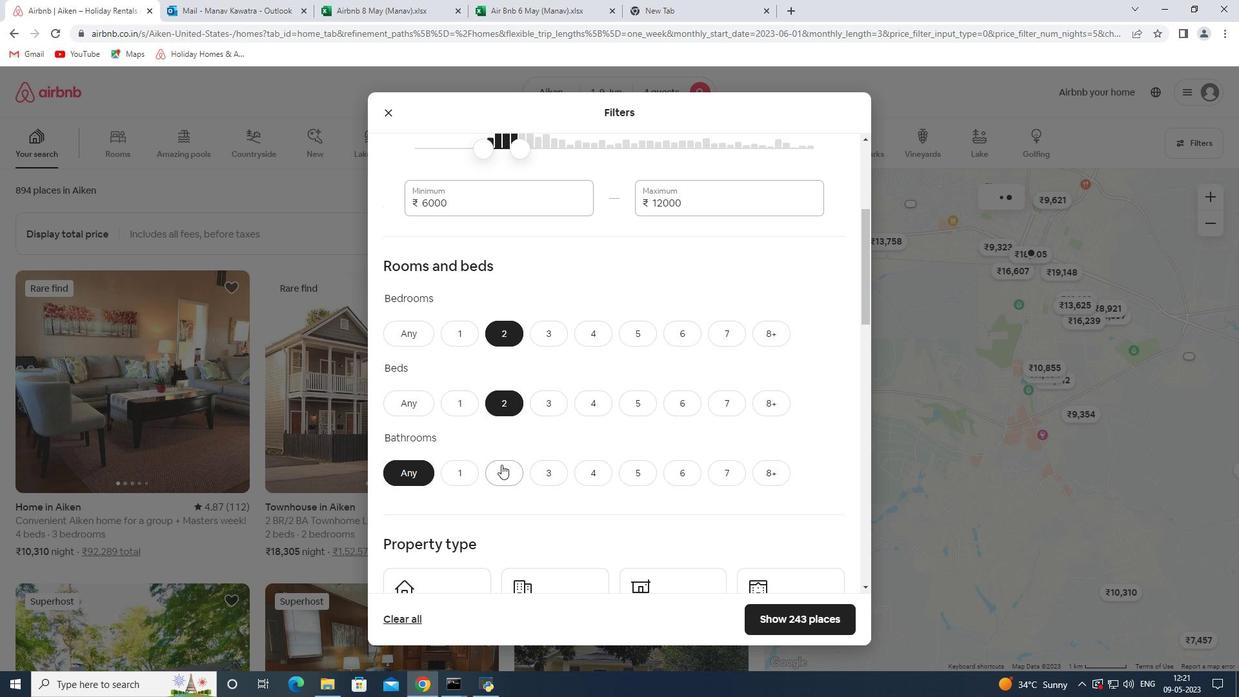 
Action: Mouse pressed left at (502, 469)
Screenshot: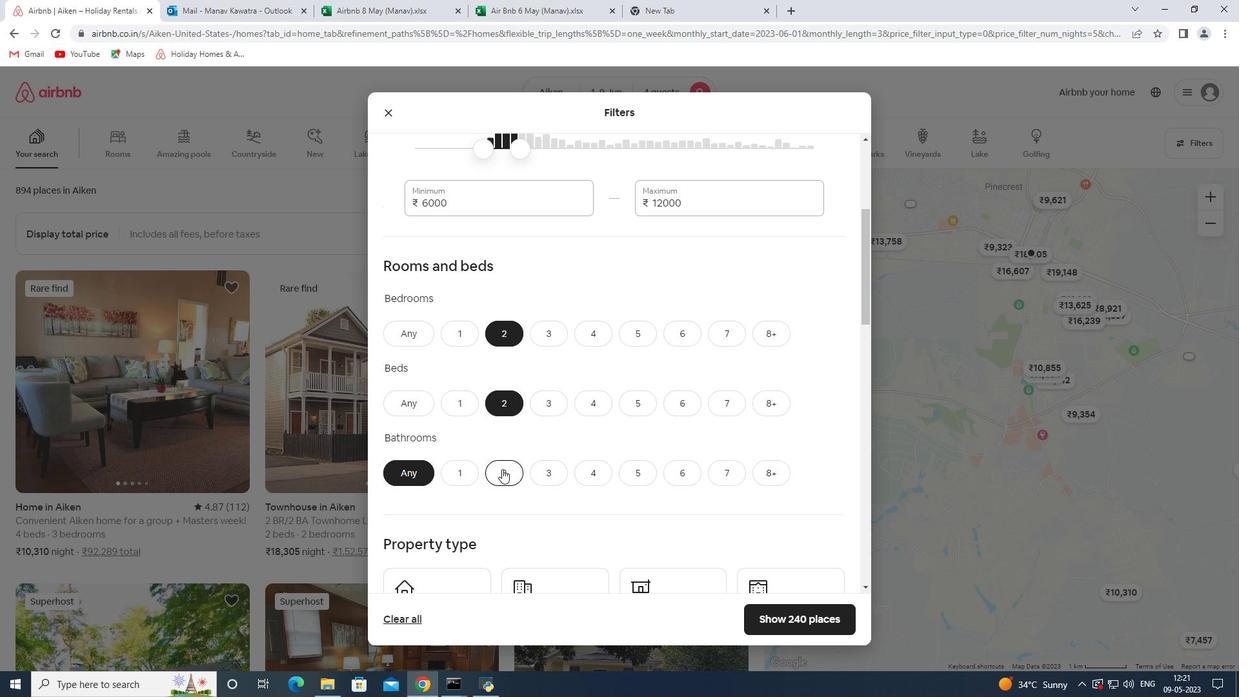 
Action: Mouse moved to (588, 404)
Screenshot: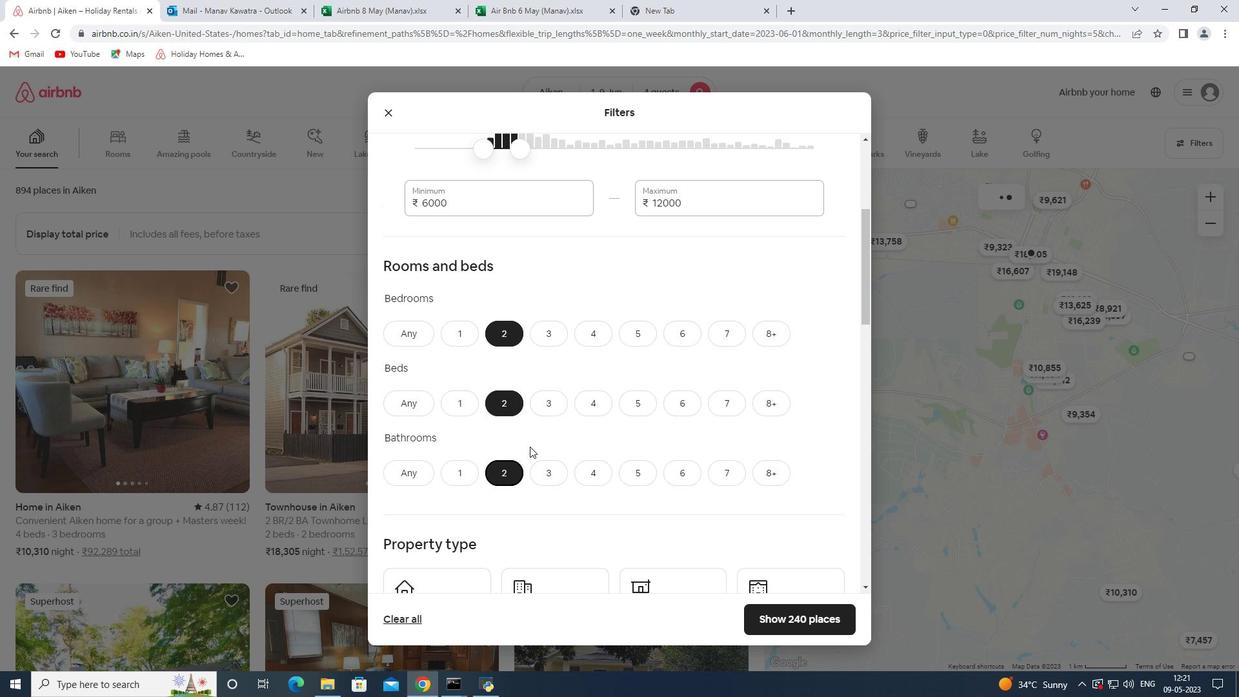 
Action: Mouse scrolled (588, 404) with delta (0, 0)
Screenshot: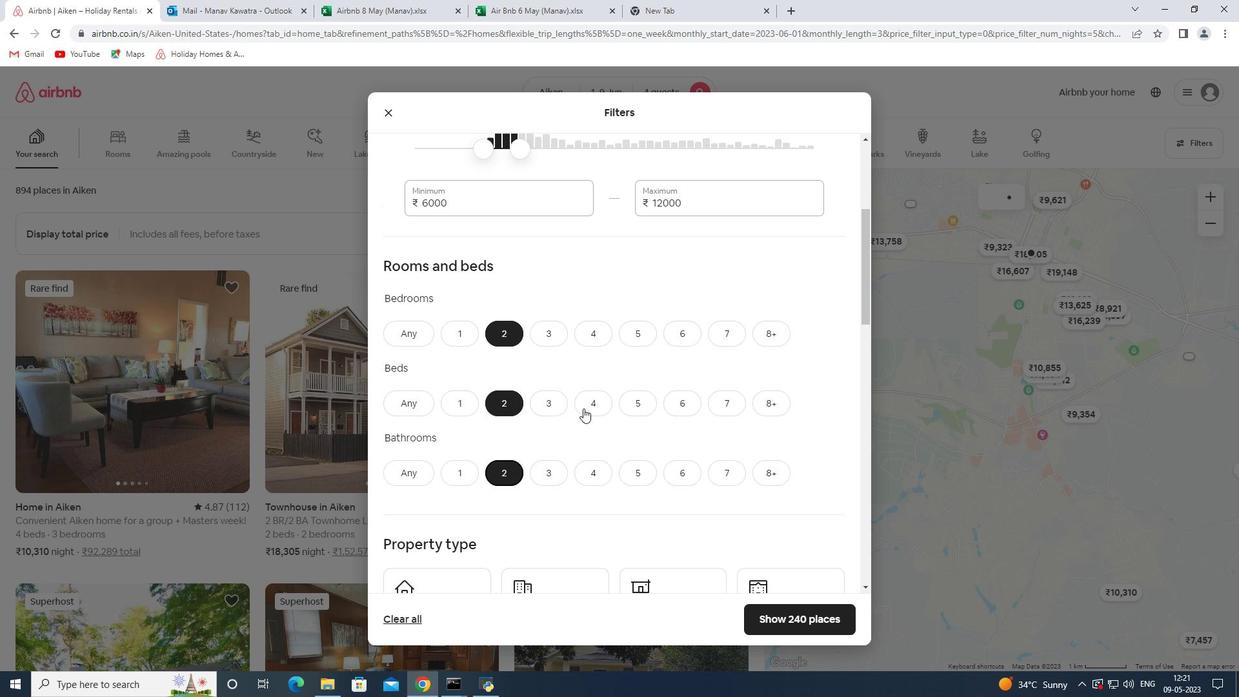 
Action: Mouse scrolled (588, 404) with delta (0, 0)
Screenshot: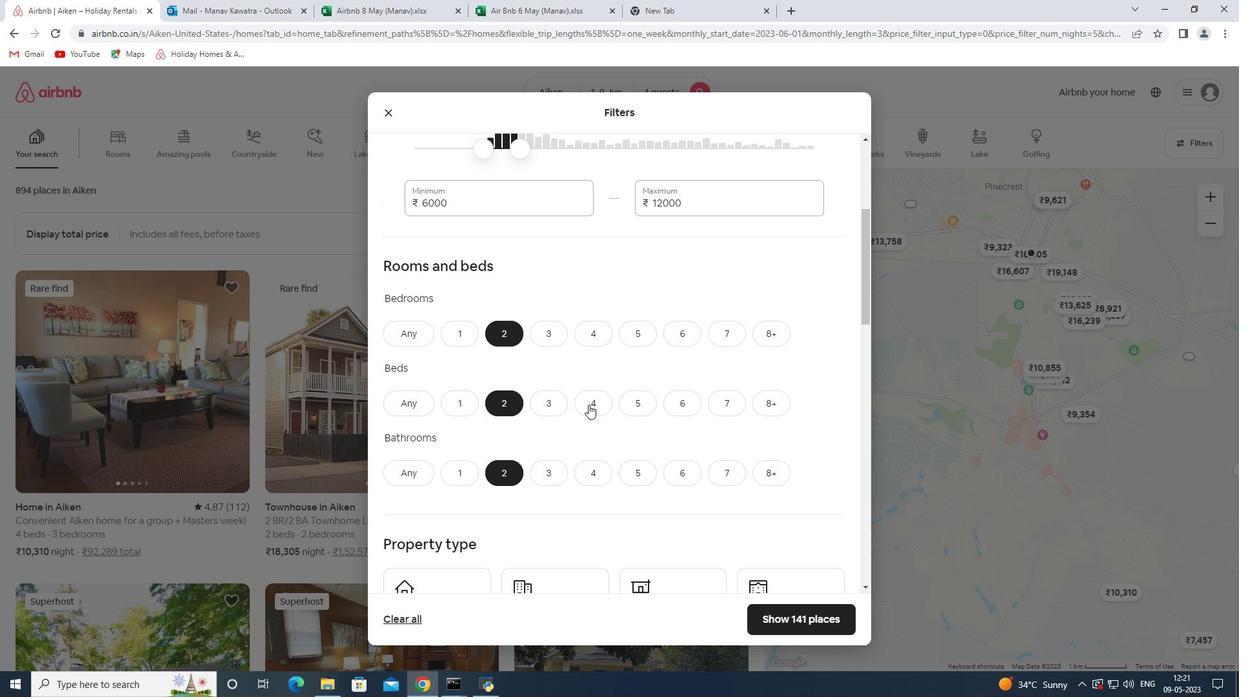
Action: Mouse moved to (453, 462)
Screenshot: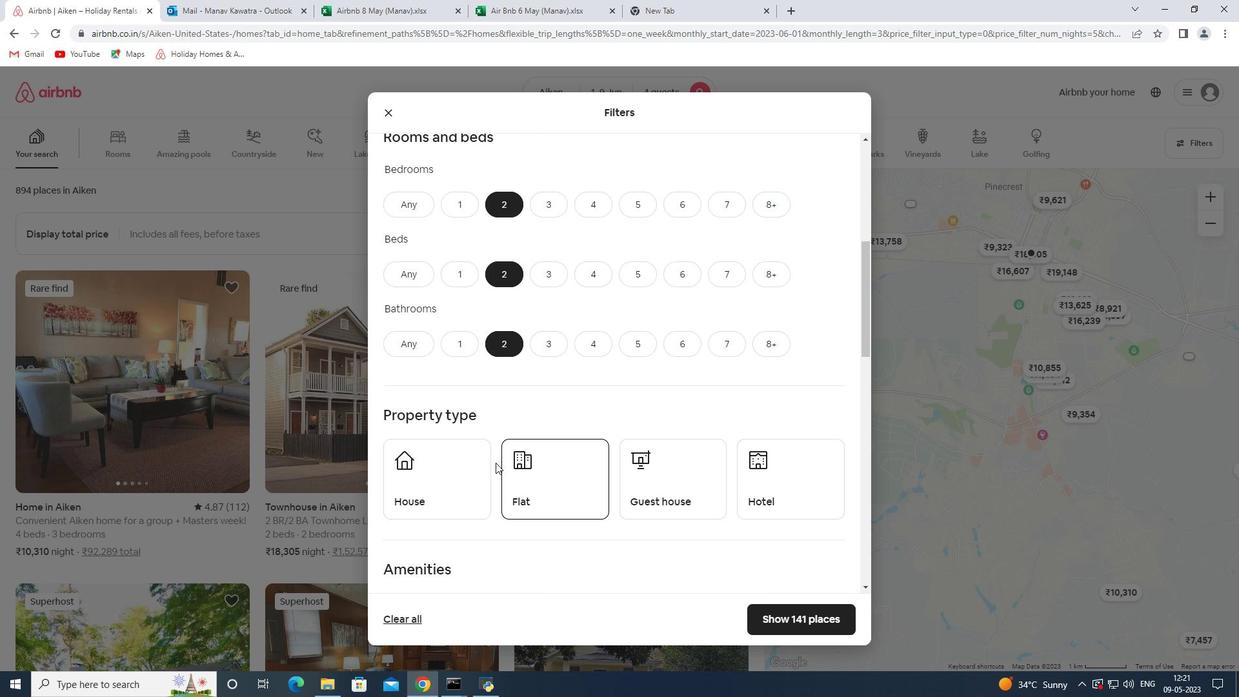 
Action: Mouse pressed left at (453, 462)
Screenshot: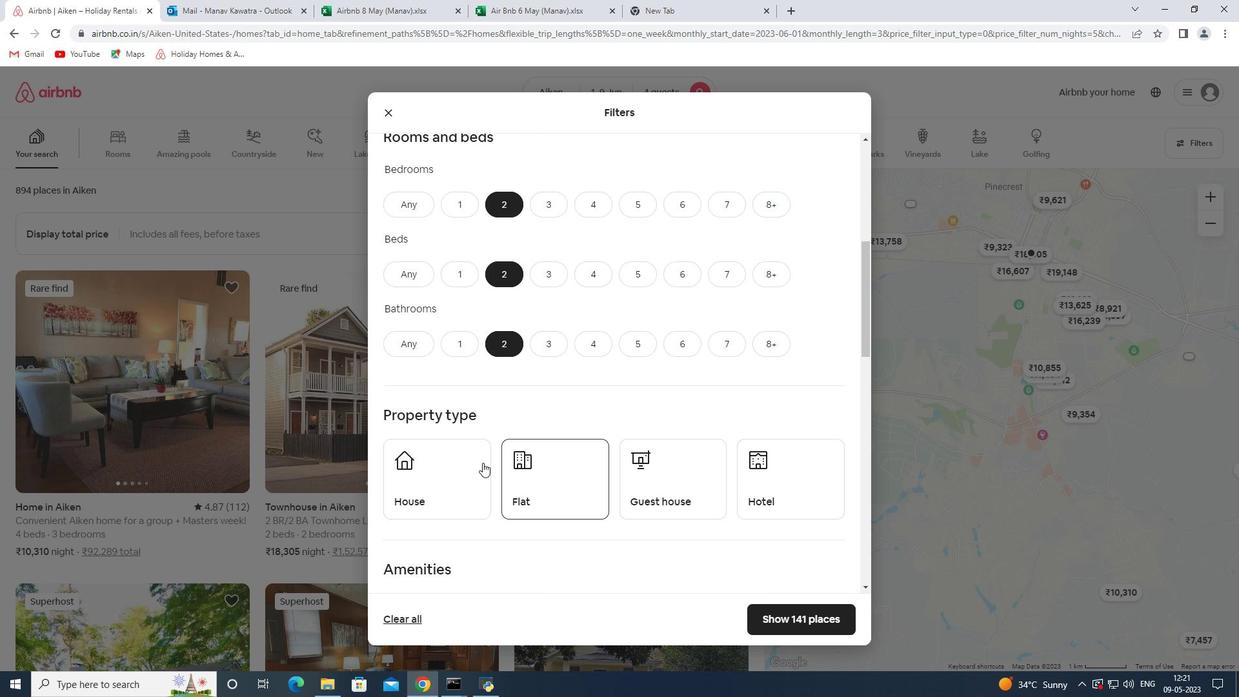 
Action: Mouse moved to (556, 470)
Screenshot: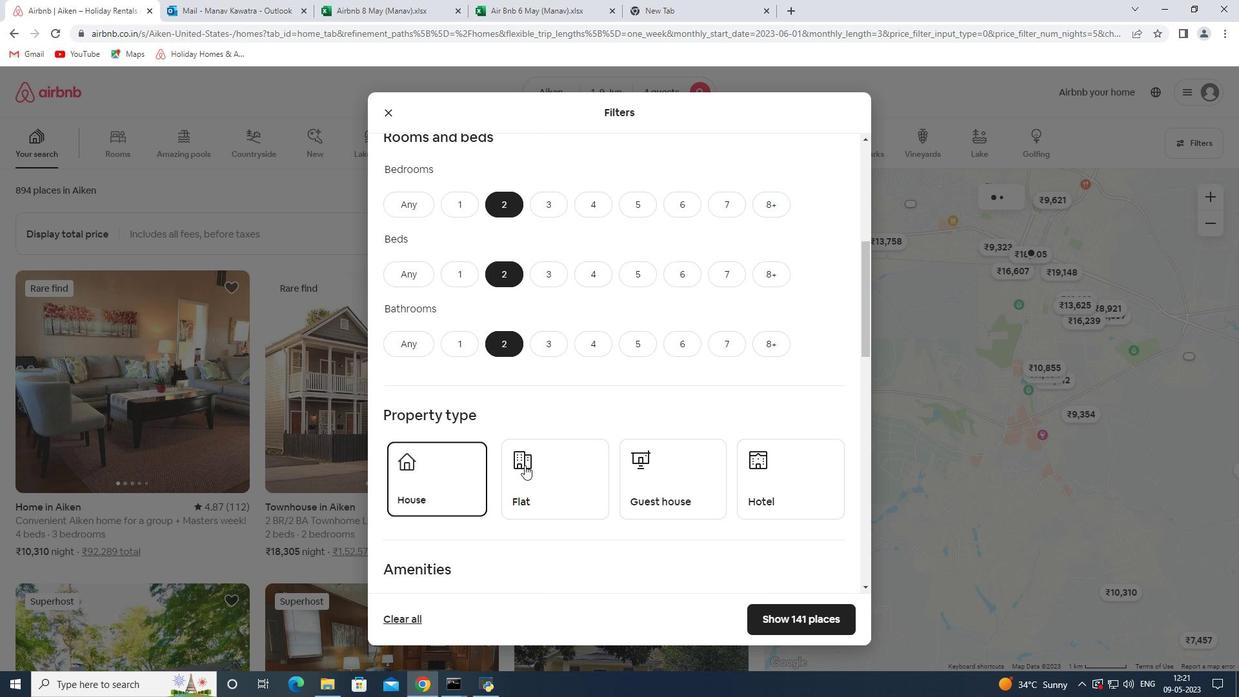 
Action: Mouse pressed left at (556, 470)
Screenshot: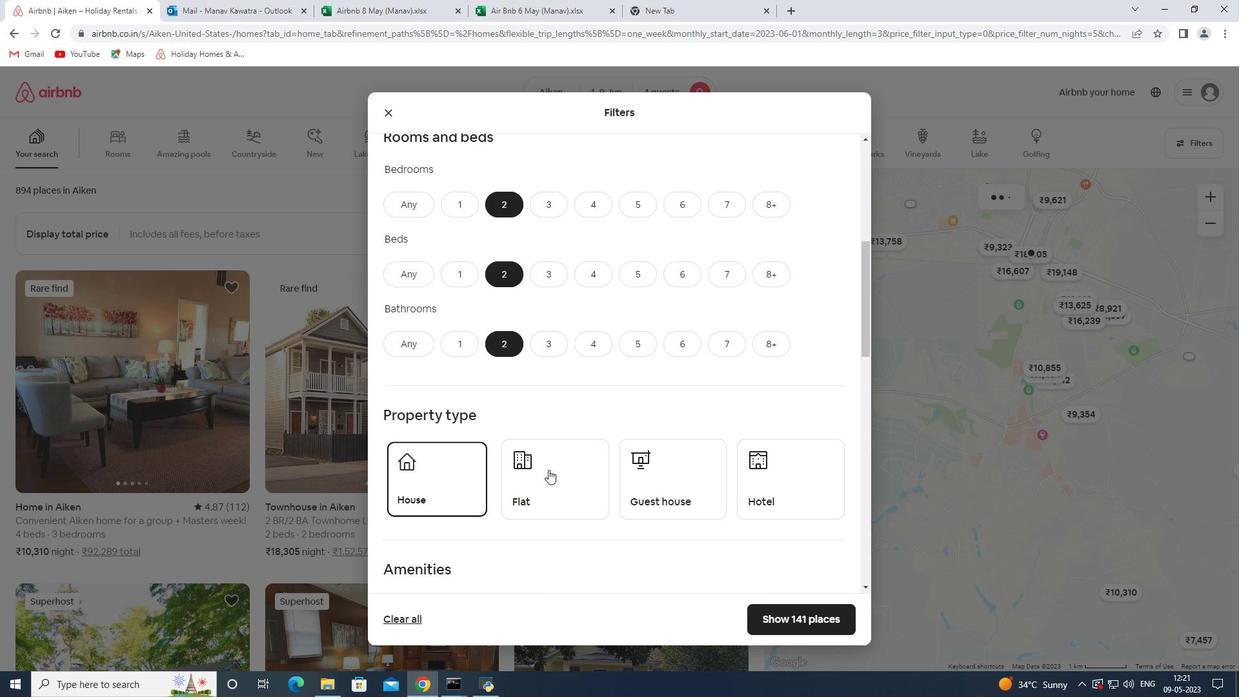 
Action: Mouse moved to (697, 488)
Screenshot: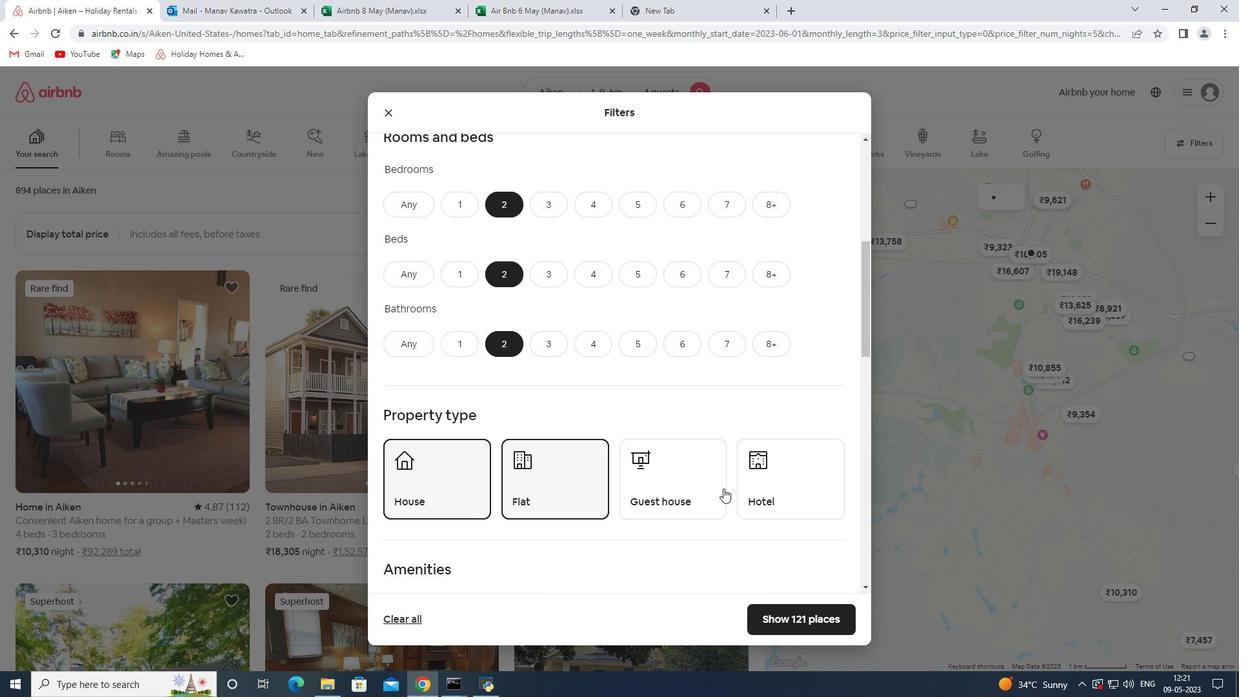 
Action: Mouse pressed left at (697, 488)
Screenshot: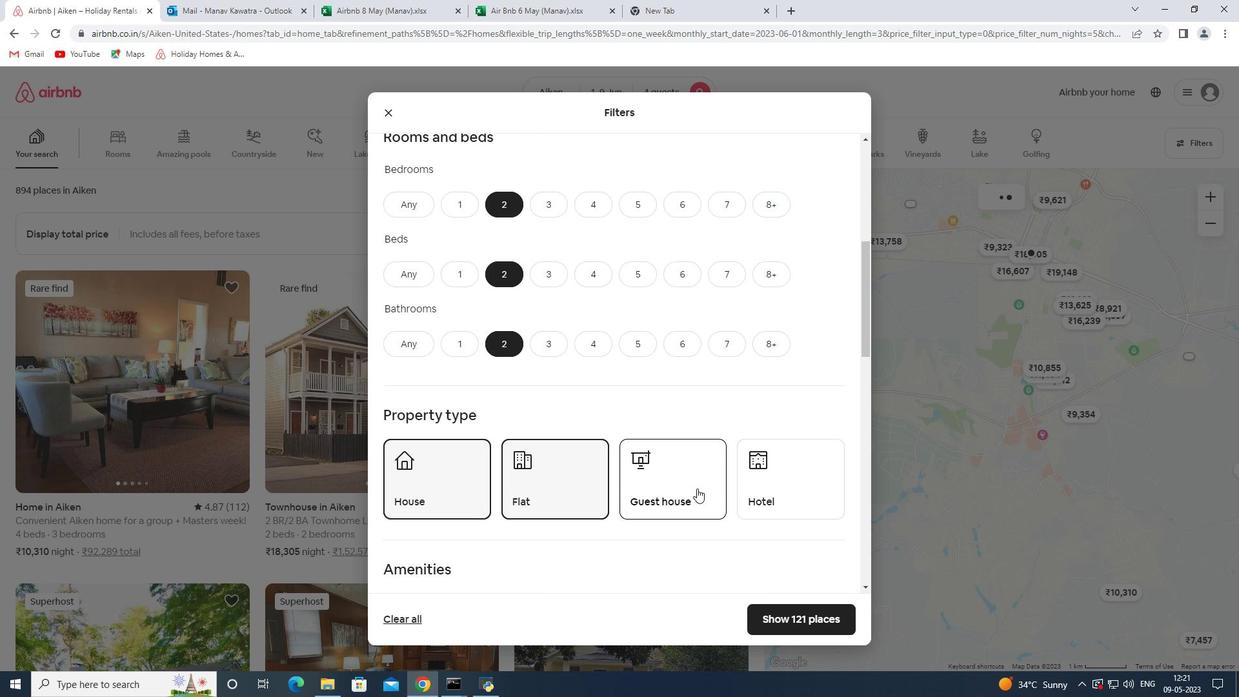 
Action: Mouse moved to (697, 437)
Screenshot: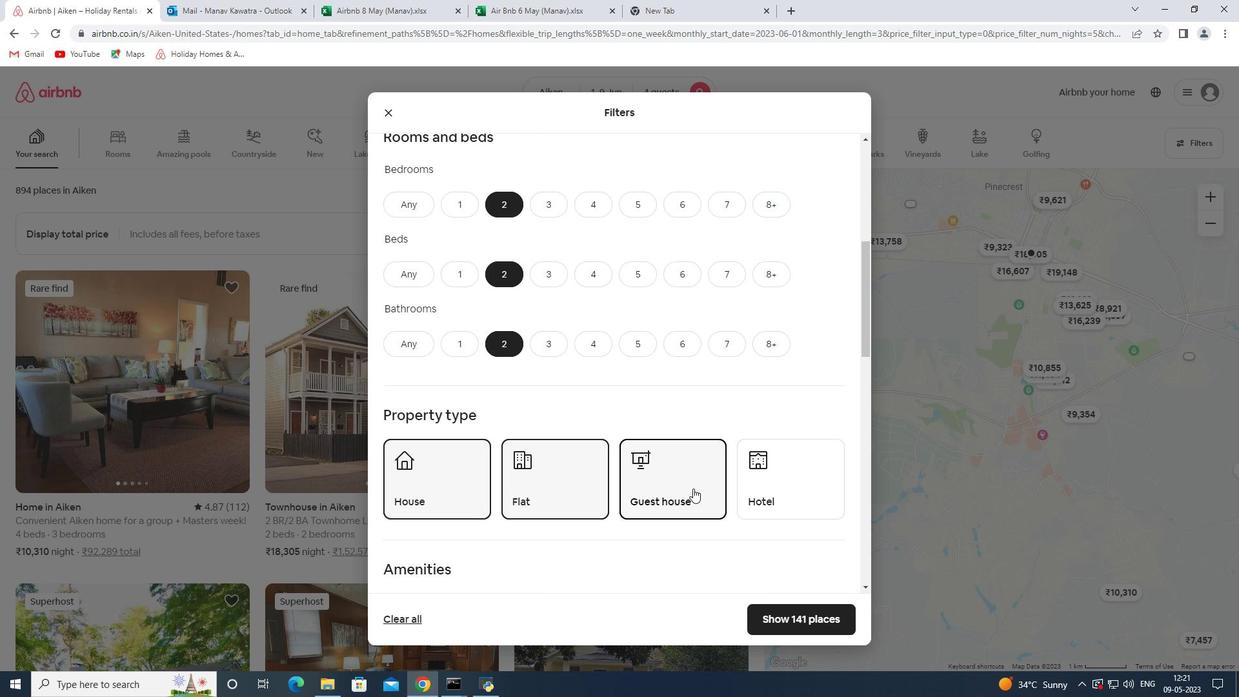 
Action: Mouse scrolled (697, 436) with delta (0, 0)
Screenshot: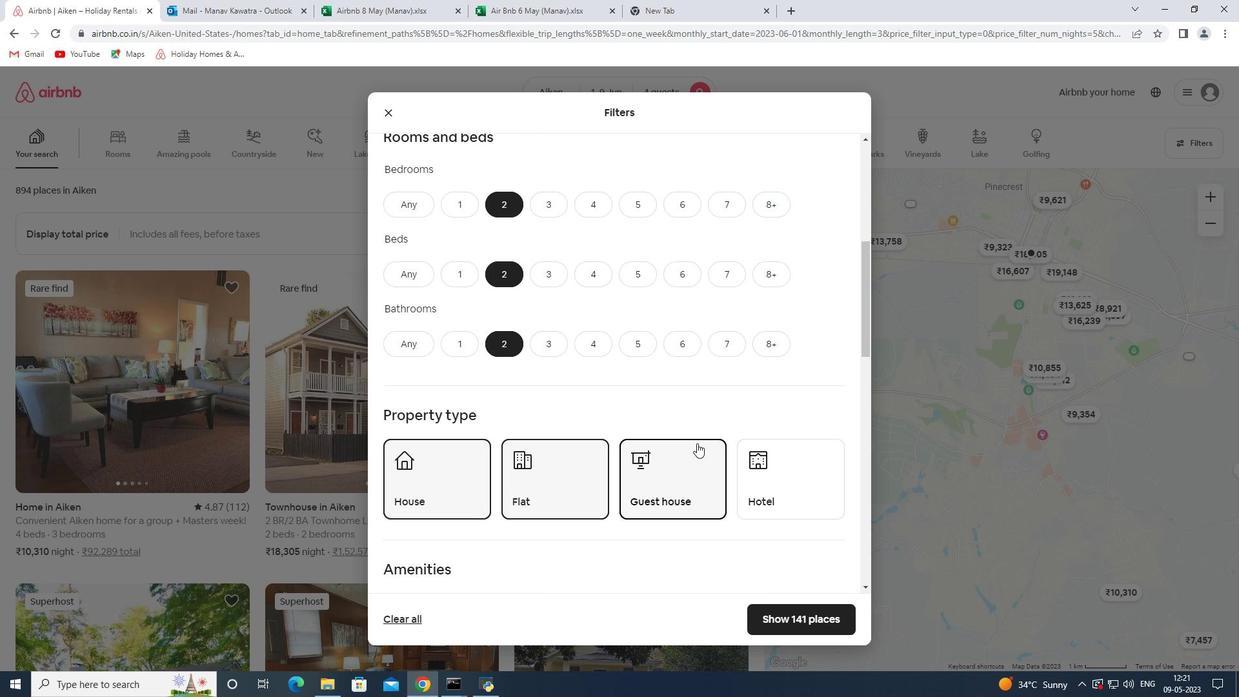 
Action: Mouse scrolled (697, 436) with delta (0, 0)
Screenshot: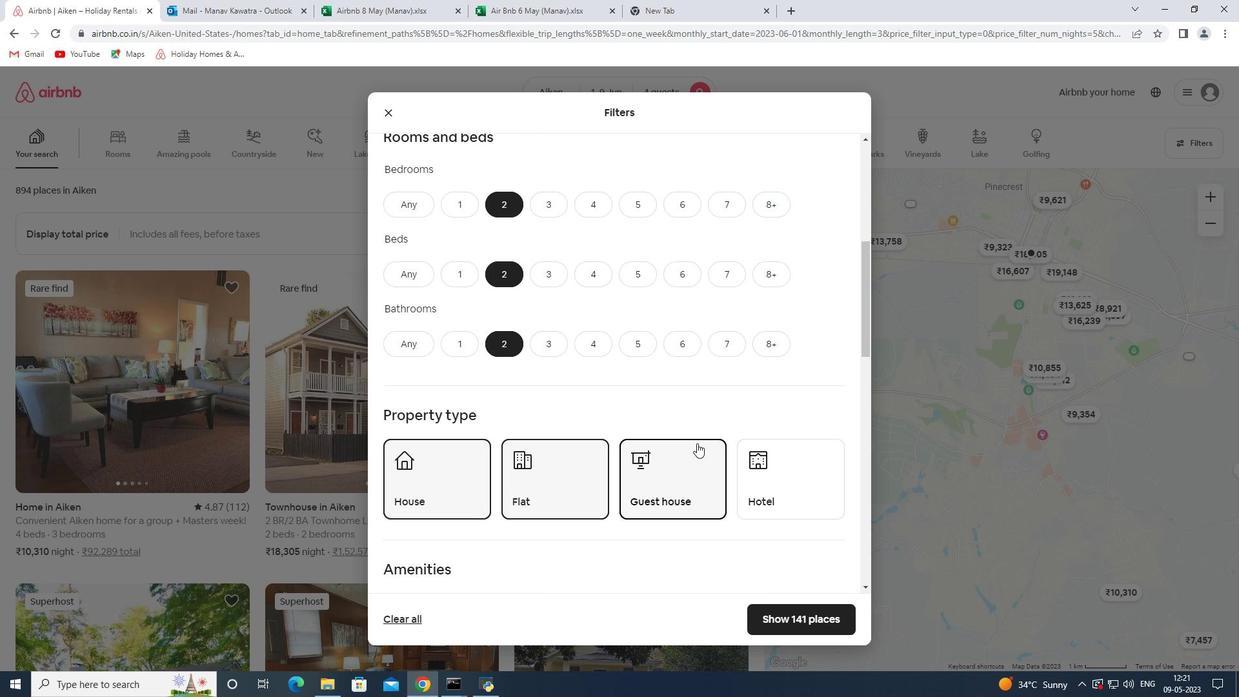 
Action: Mouse scrolled (697, 436) with delta (0, 0)
Screenshot: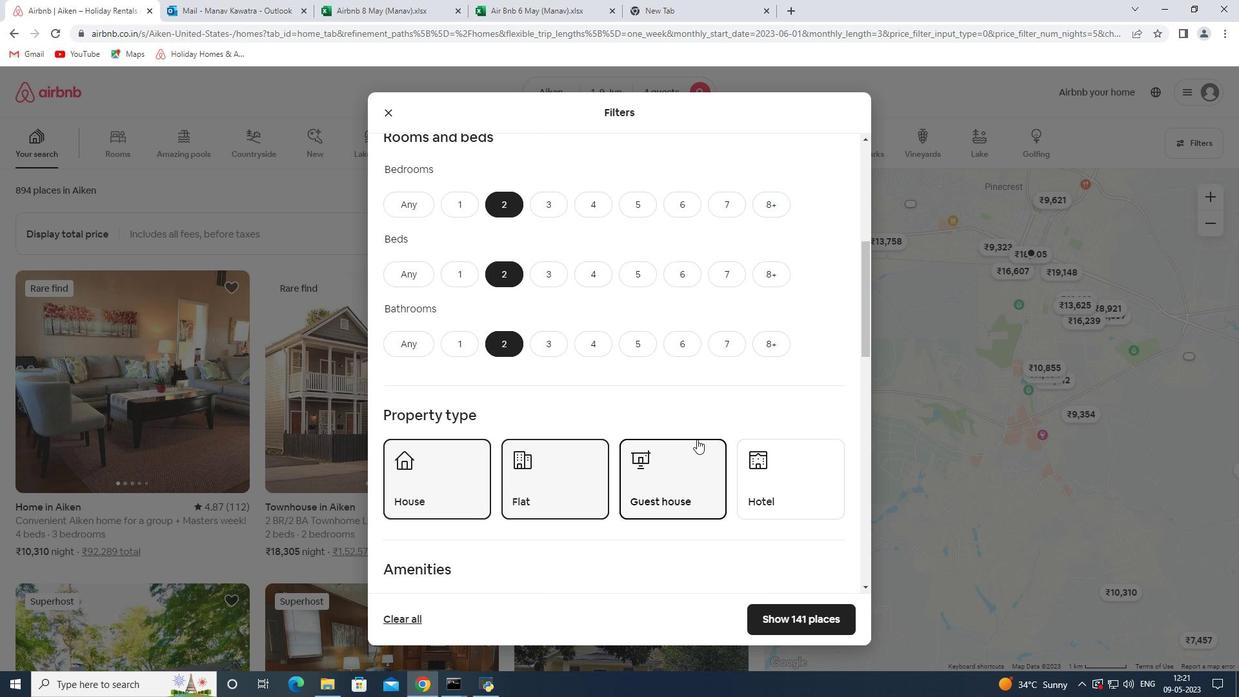 
Action: Mouse scrolled (697, 436) with delta (0, 0)
Screenshot: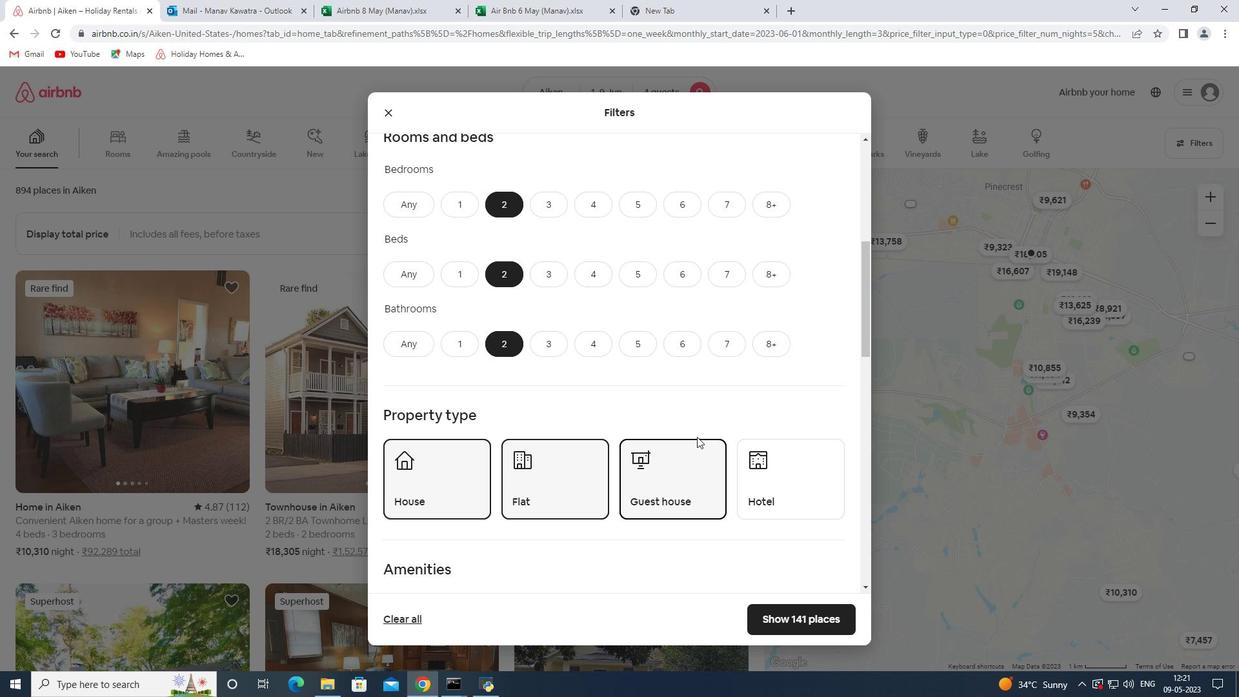 
Action: Mouse moved to (535, 388)
Screenshot: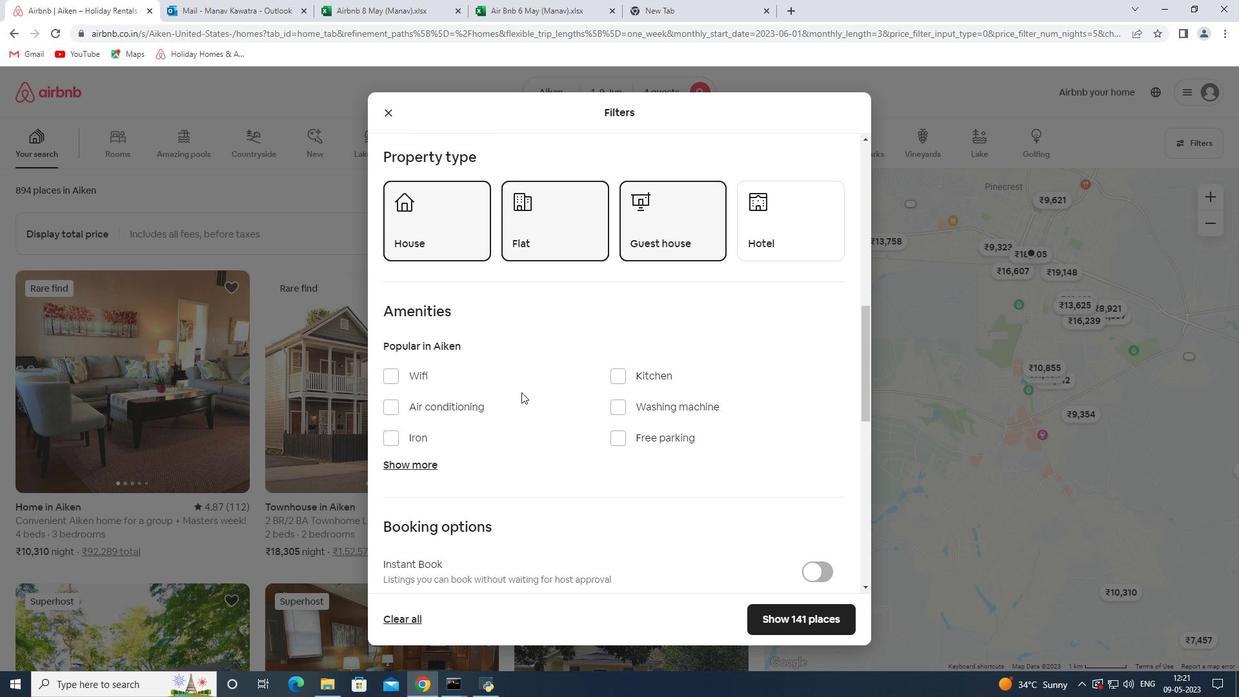 
Action: Mouse scrolled (535, 388) with delta (0, 0)
Screenshot: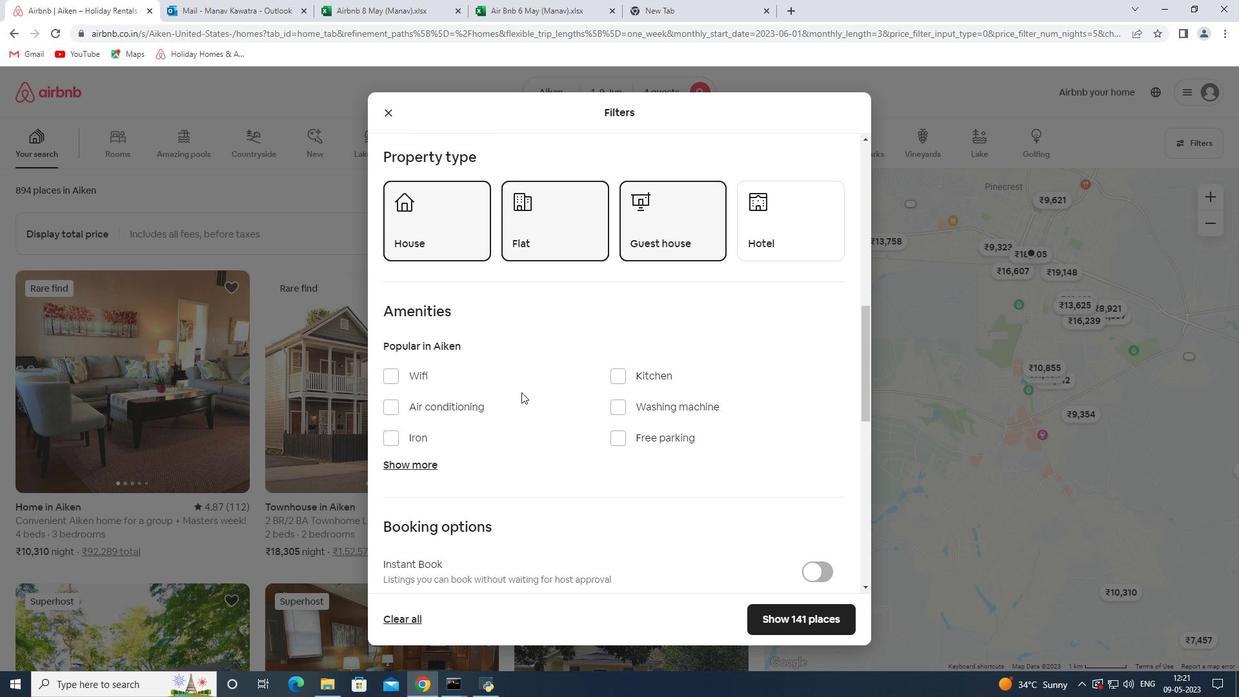 
Action: Mouse scrolled (535, 388) with delta (0, 0)
Screenshot: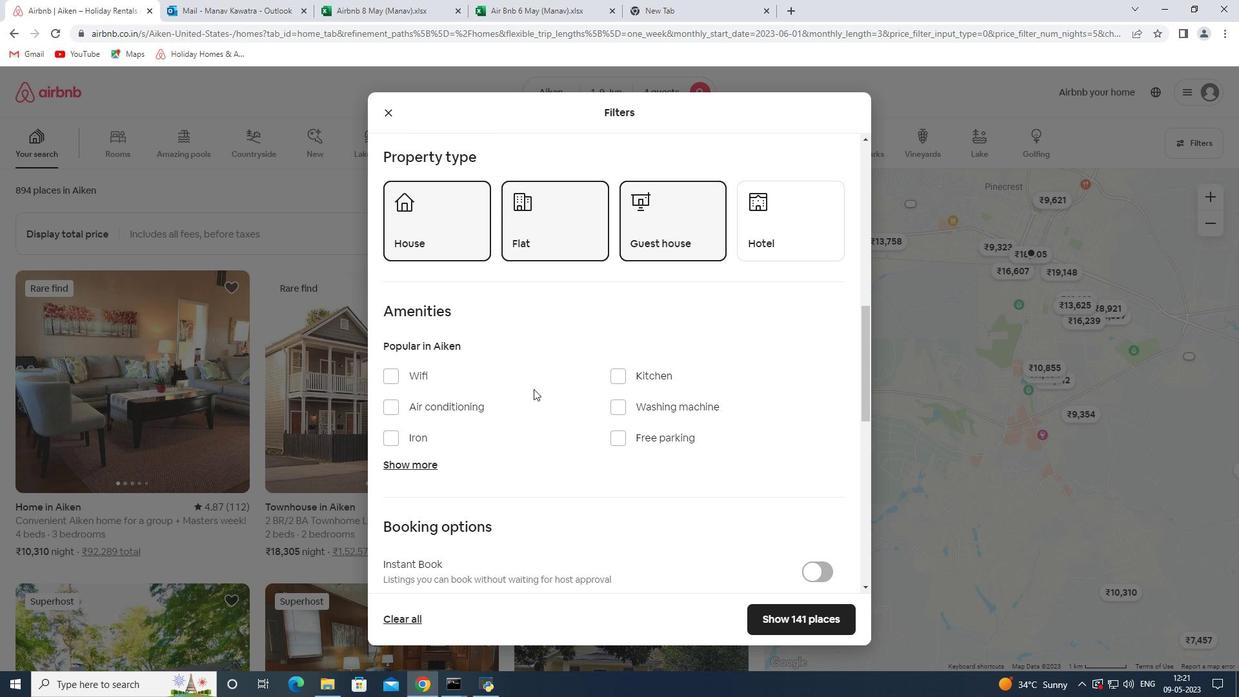 
Action: Mouse scrolled (535, 388) with delta (0, 0)
Screenshot: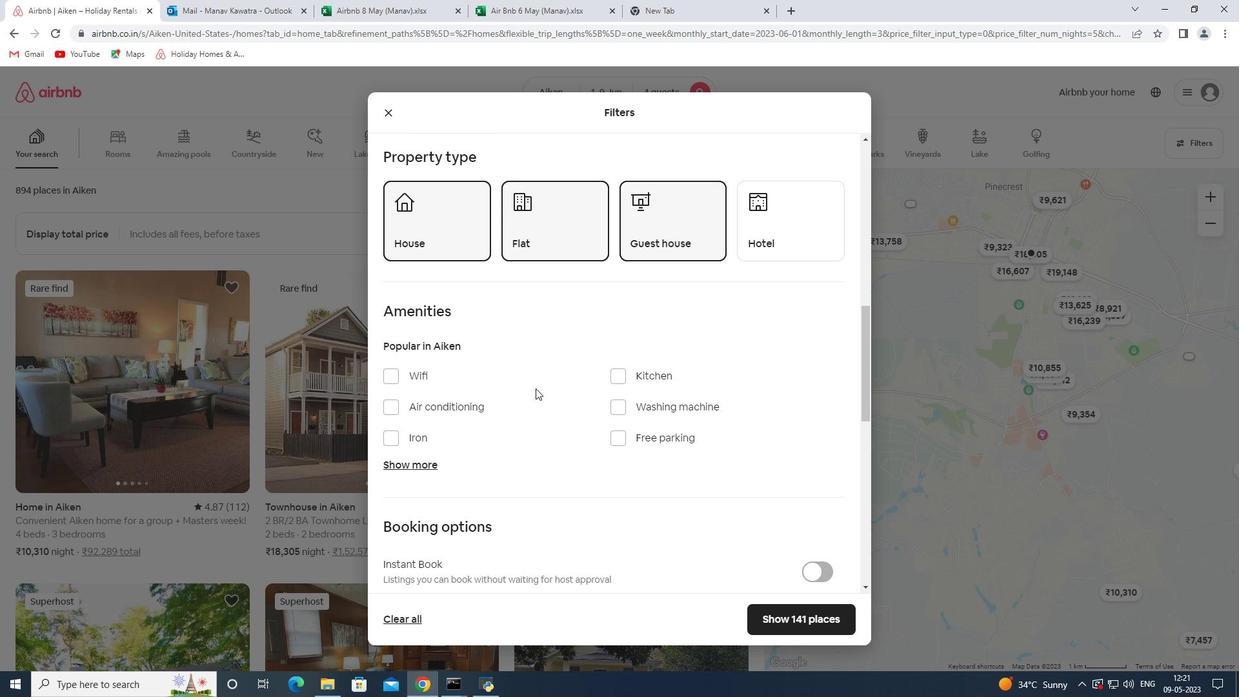 
Action: Mouse moved to (812, 419)
Screenshot: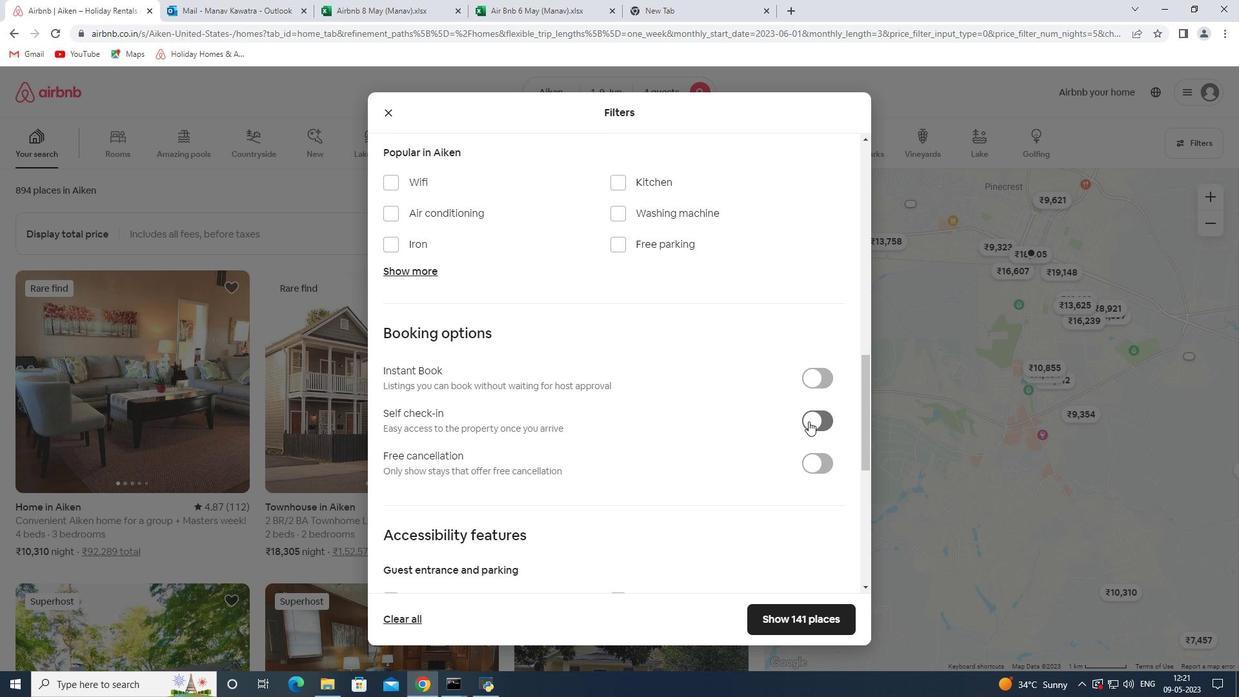 
Action: Mouse pressed left at (812, 419)
Screenshot: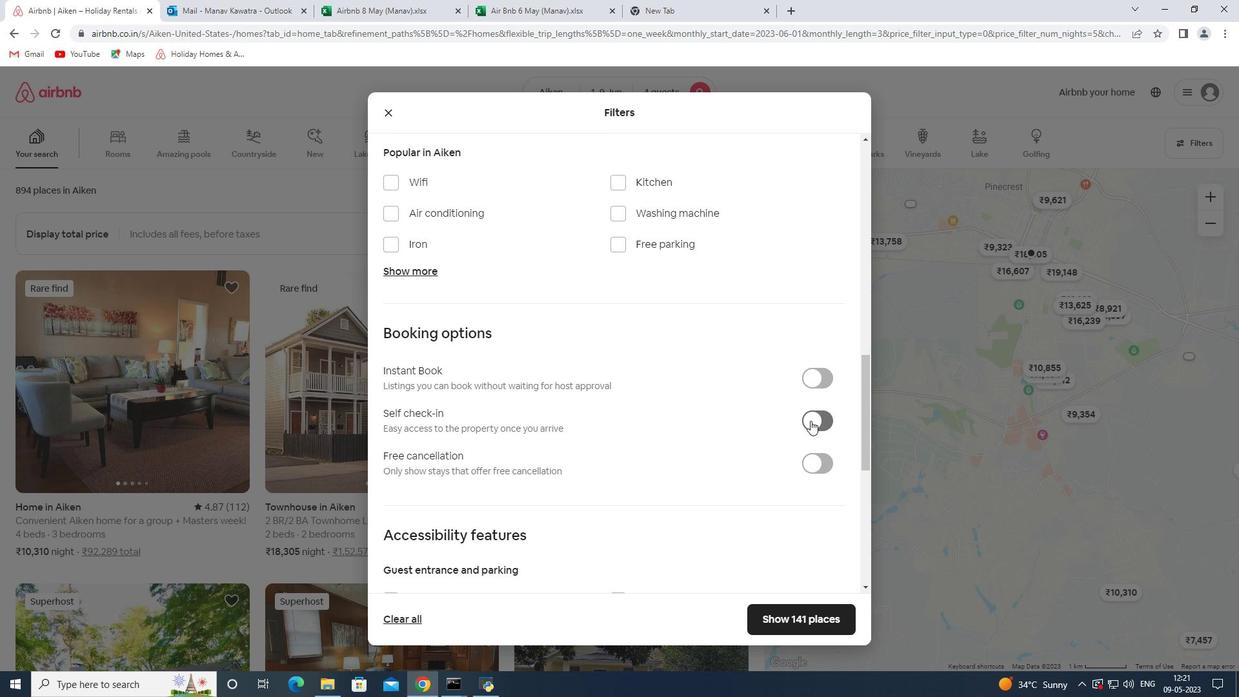 
Action: Mouse moved to (674, 433)
Screenshot: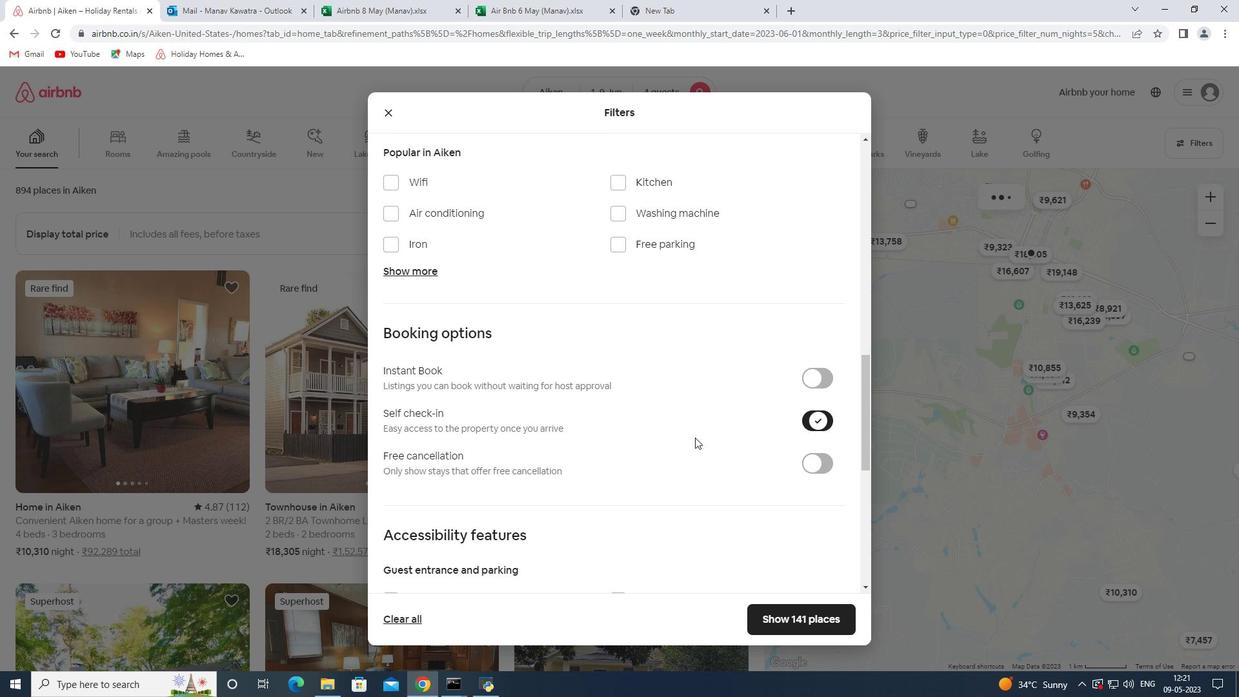 
Action: Mouse scrolled (674, 433) with delta (0, 0)
Screenshot: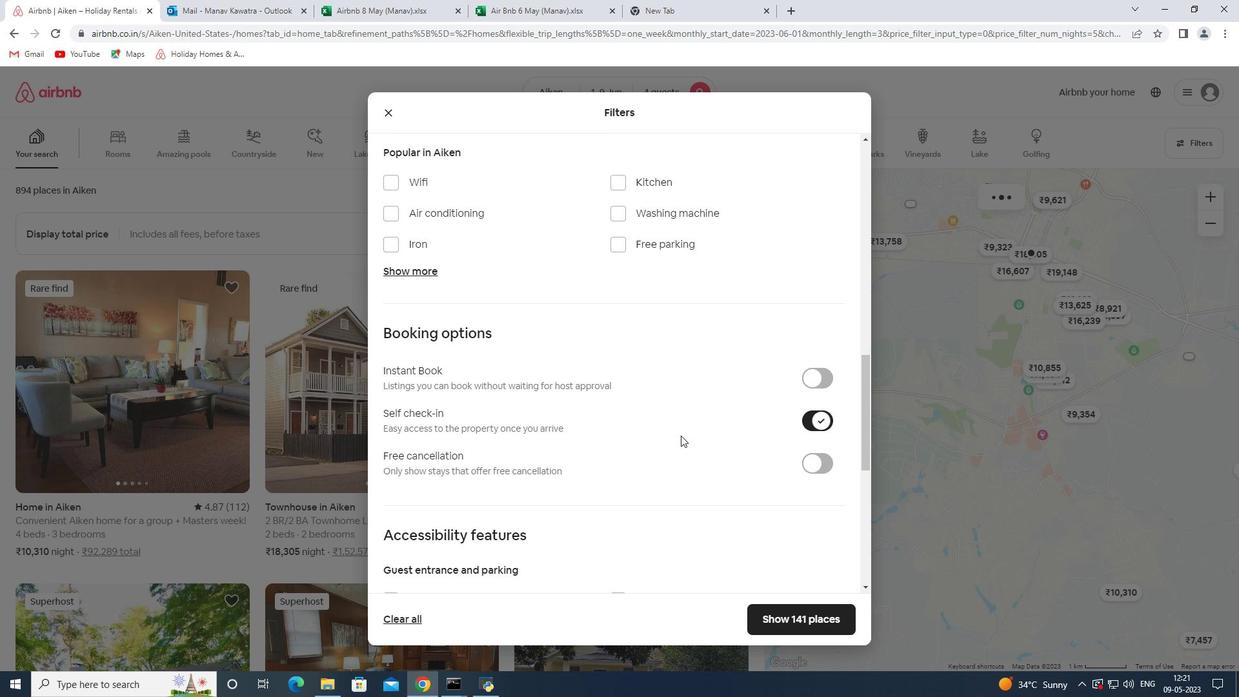 
Action: Mouse scrolled (674, 433) with delta (0, 0)
Screenshot: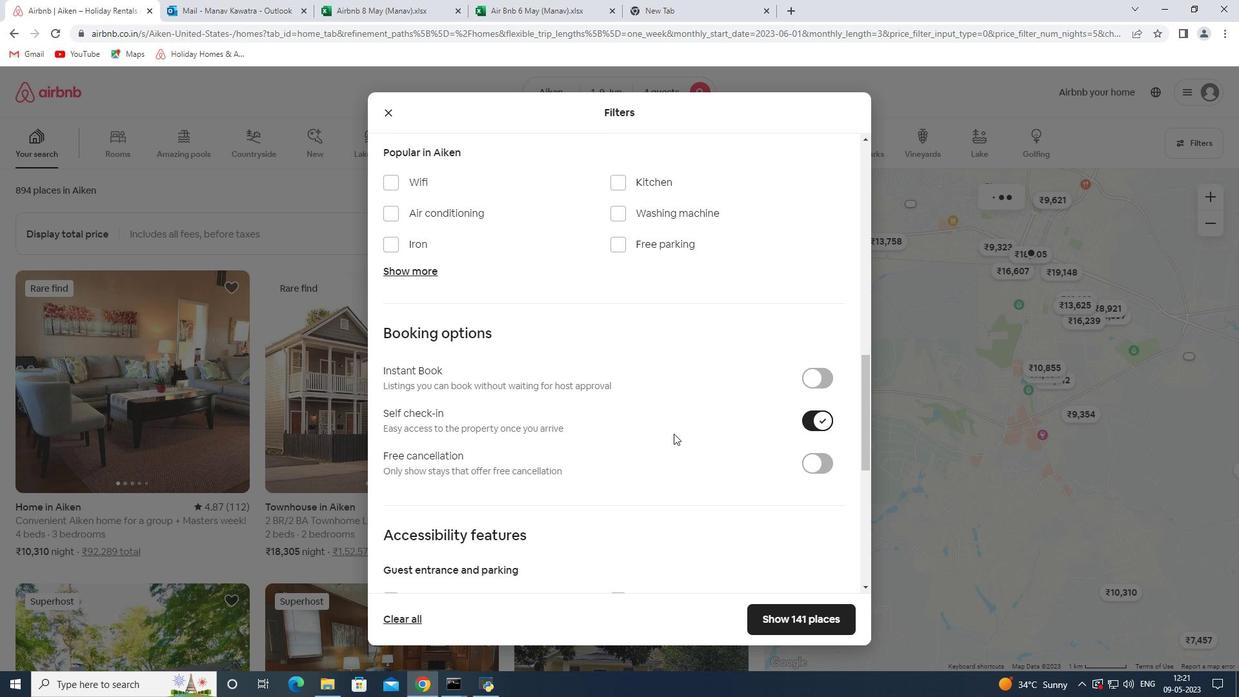 
Action: Mouse scrolled (674, 433) with delta (0, 0)
Screenshot: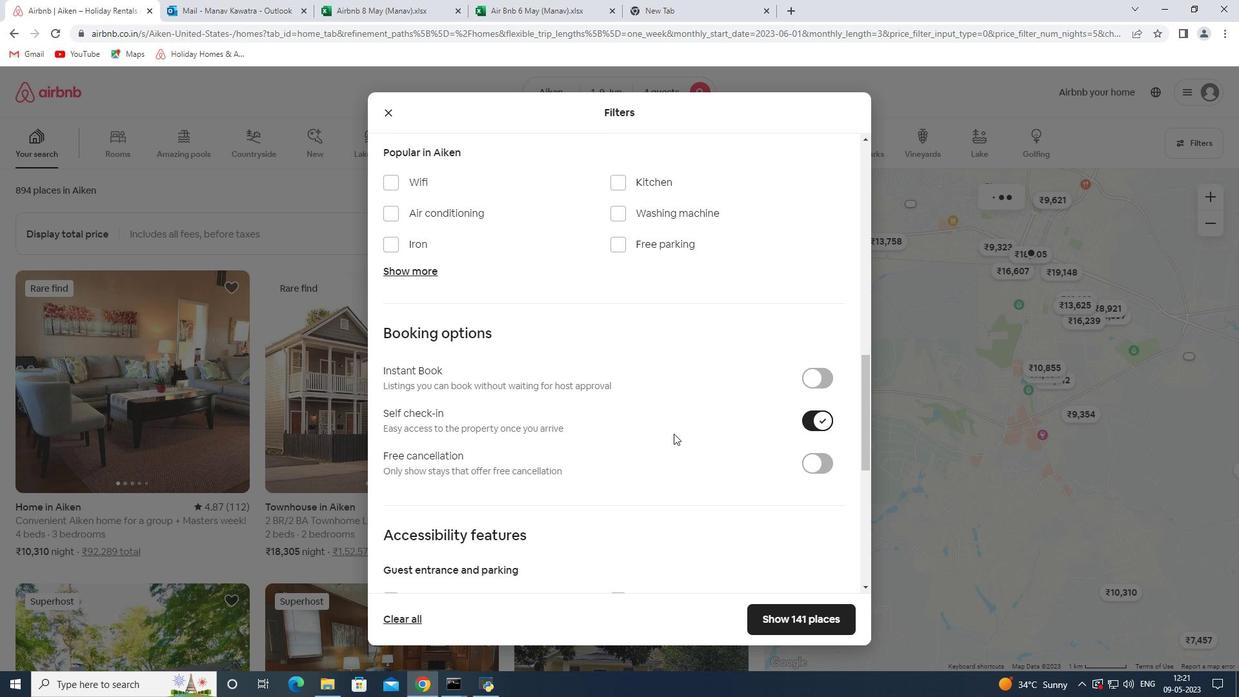 
Action: Mouse scrolled (674, 433) with delta (0, 0)
Screenshot: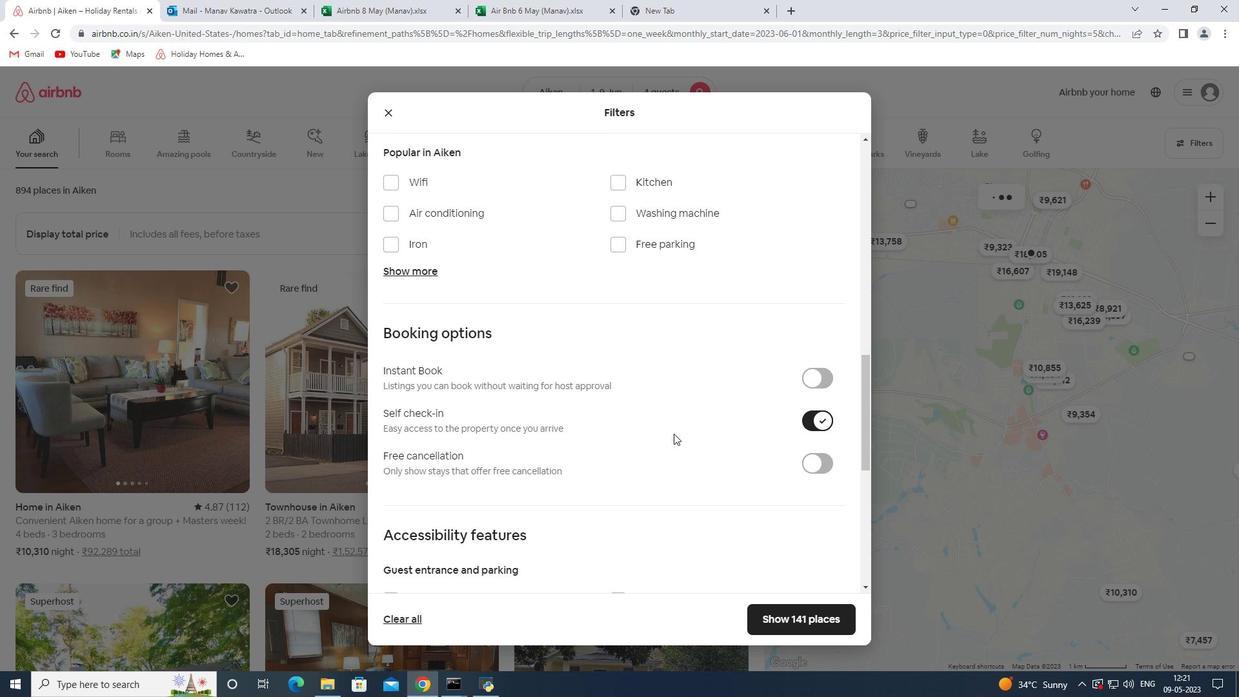 
Action: Mouse scrolled (674, 433) with delta (0, 0)
Screenshot: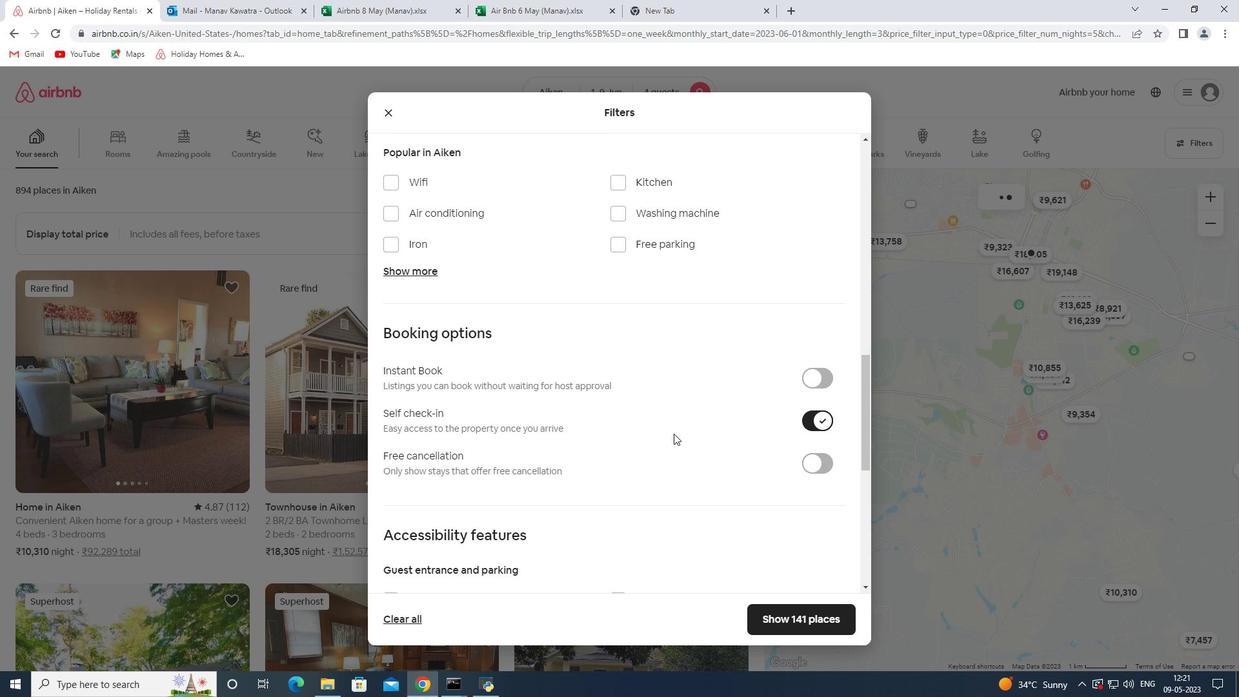
Action: Mouse moved to (712, 471)
Screenshot: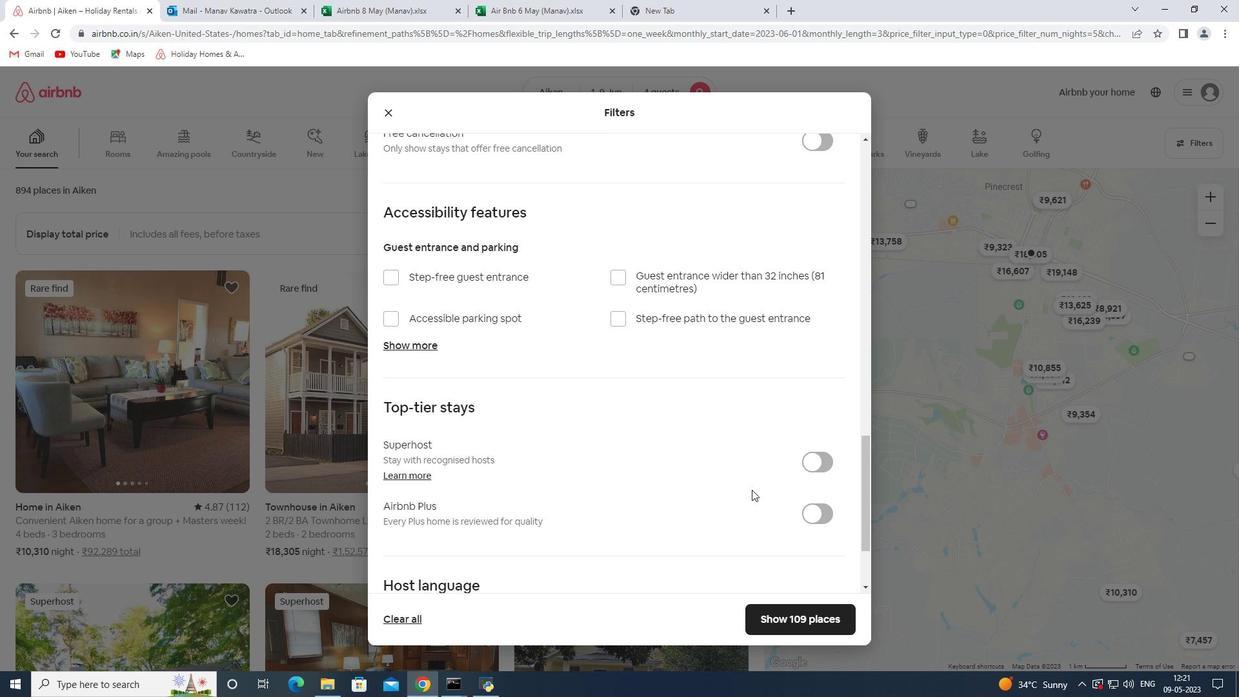
Action: Mouse scrolled (712, 470) with delta (0, 0)
Screenshot: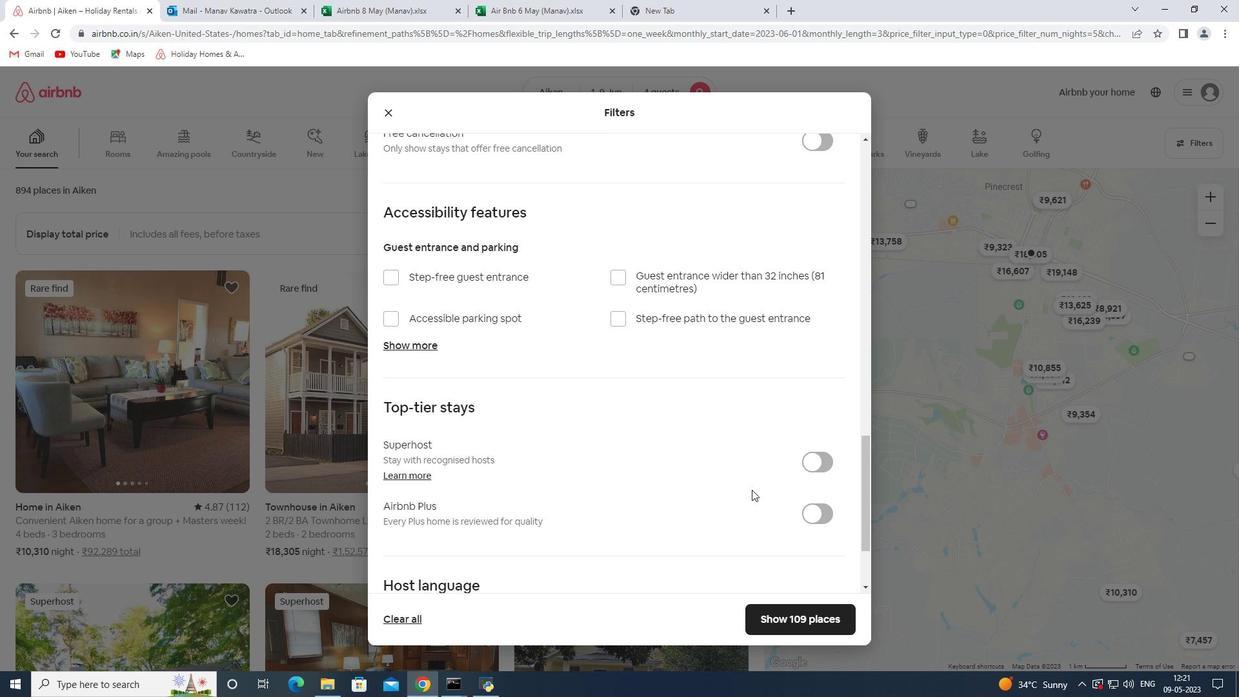 
Action: Mouse moved to (712, 471)
Screenshot: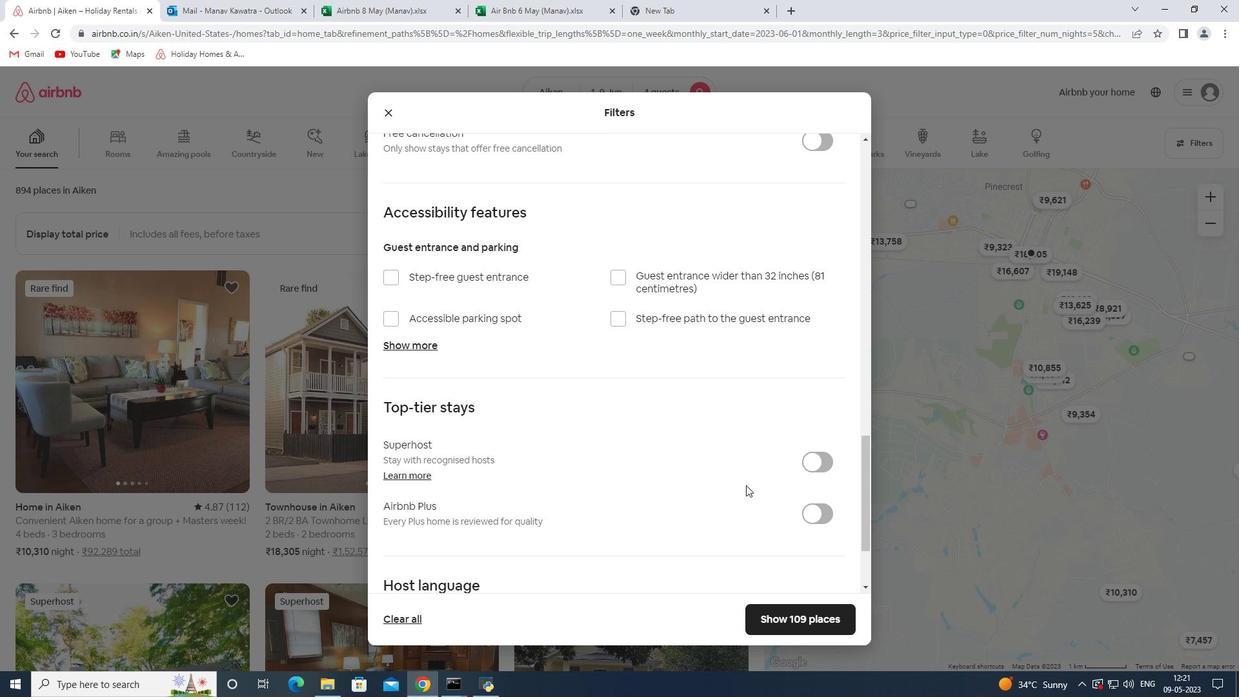 
Action: Mouse scrolled (712, 470) with delta (0, 0)
Screenshot: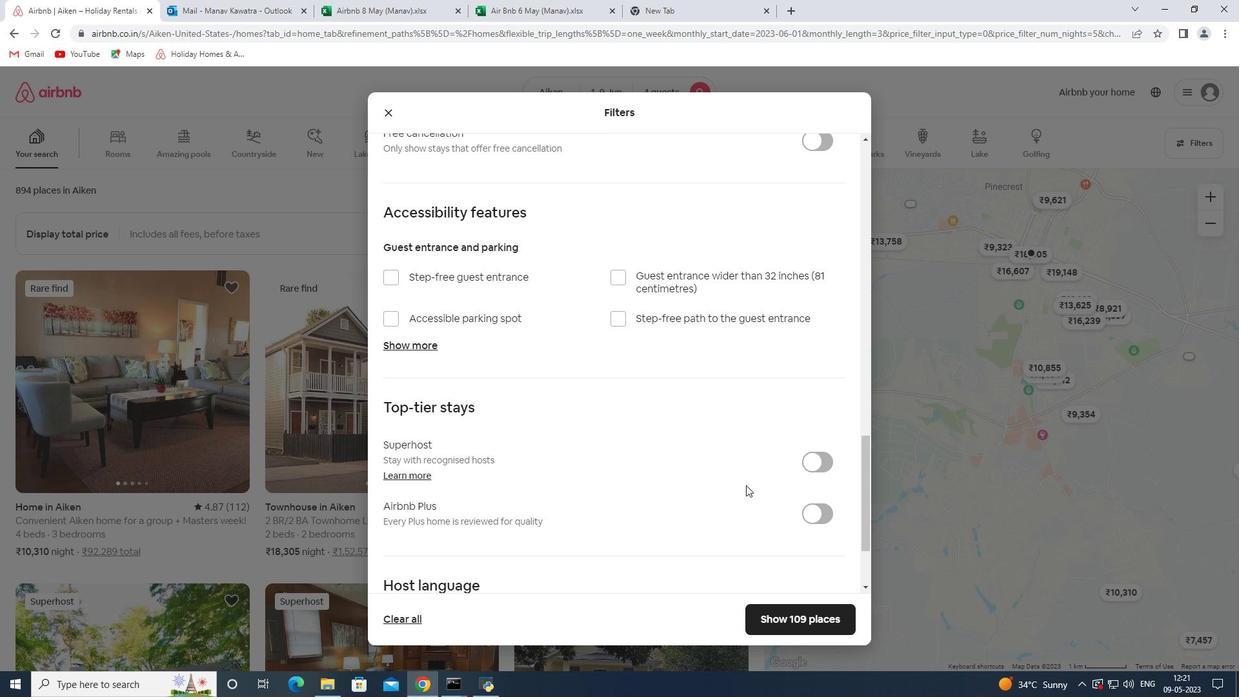 
Action: Mouse scrolled (712, 470) with delta (0, 0)
Screenshot: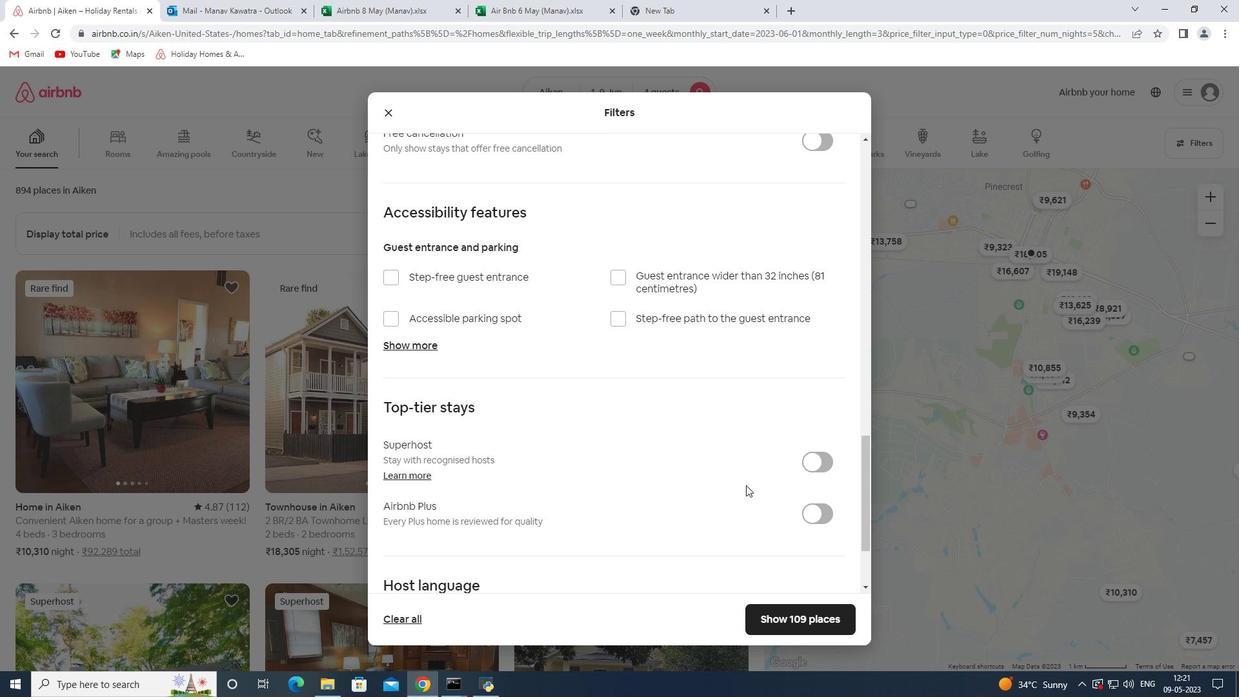 
Action: Mouse scrolled (712, 470) with delta (0, 0)
Screenshot: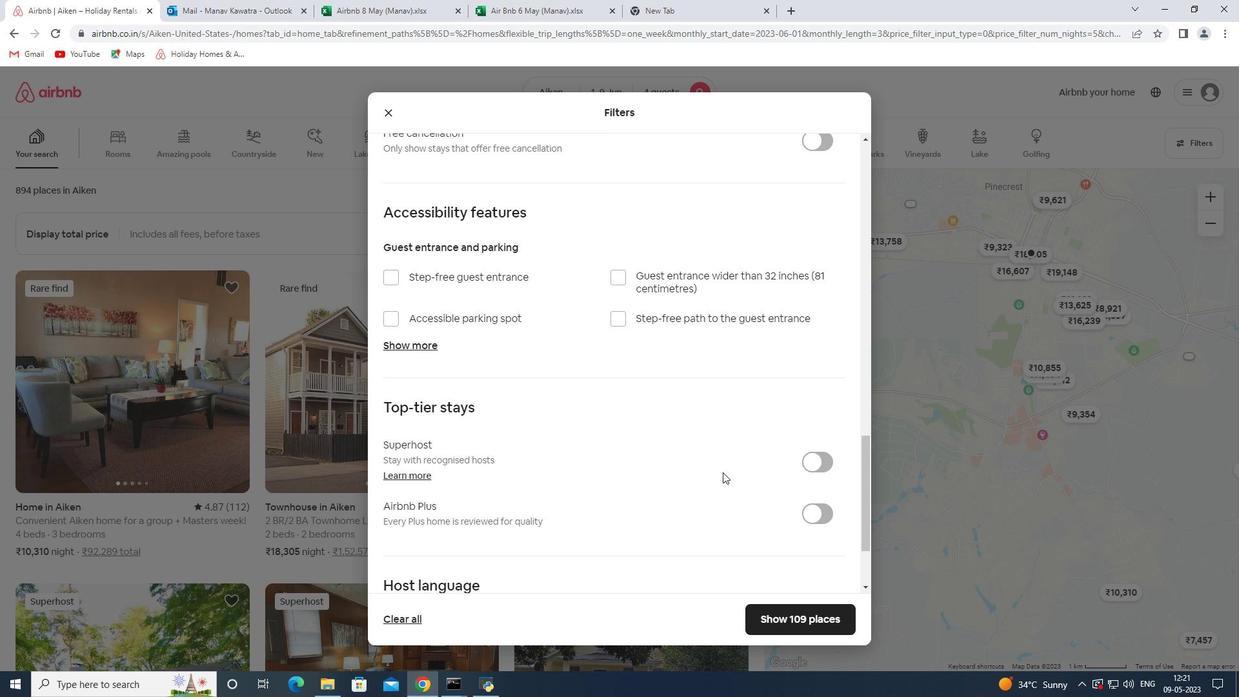 
Action: Mouse moved to (411, 502)
Screenshot: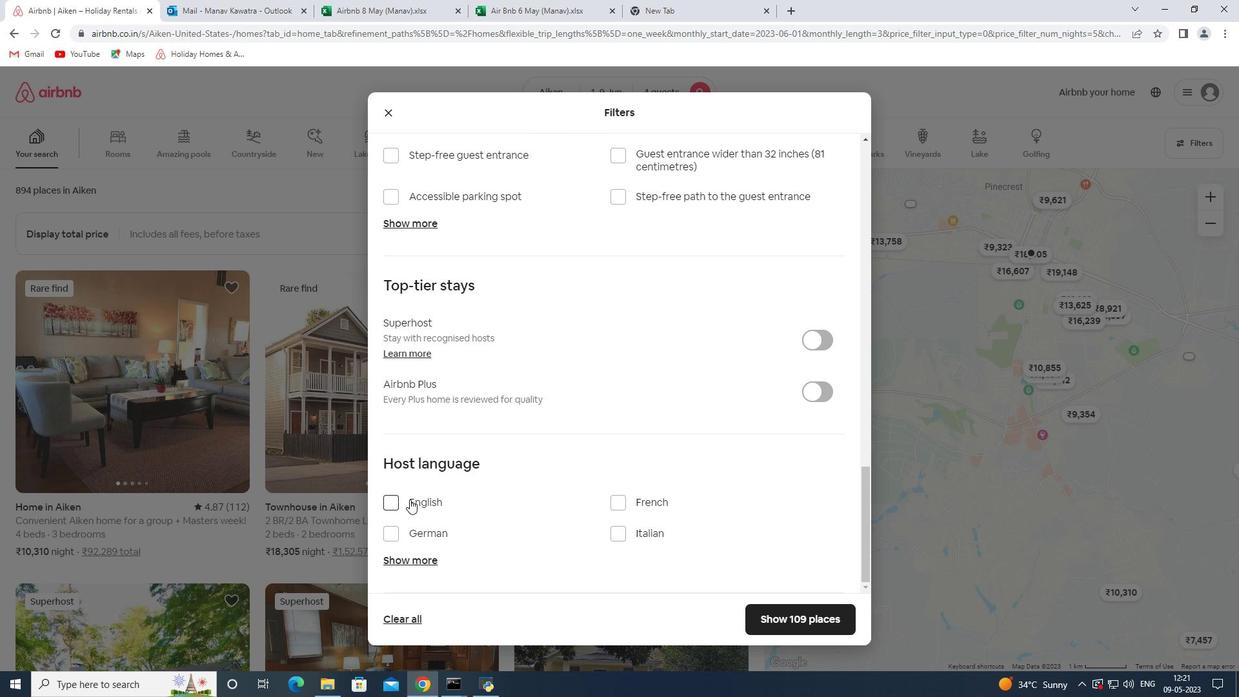 
Action: Mouse pressed left at (411, 502)
Screenshot: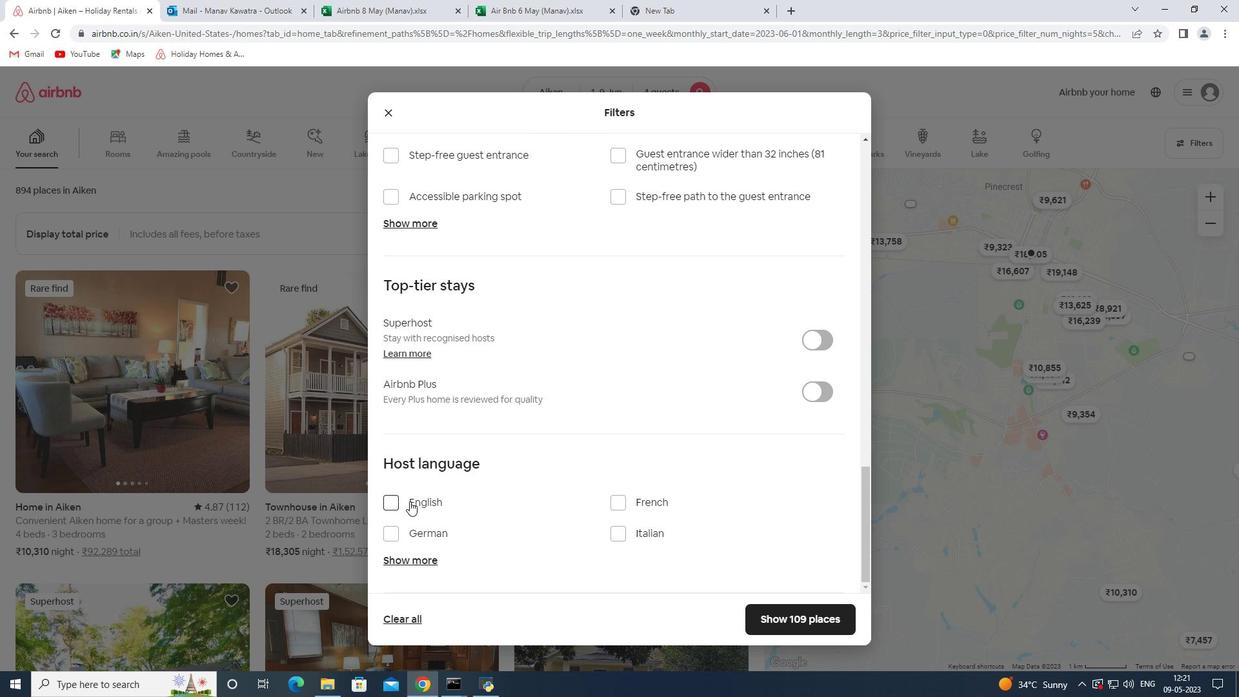 
Action: Mouse moved to (791, 612)
Screenshot: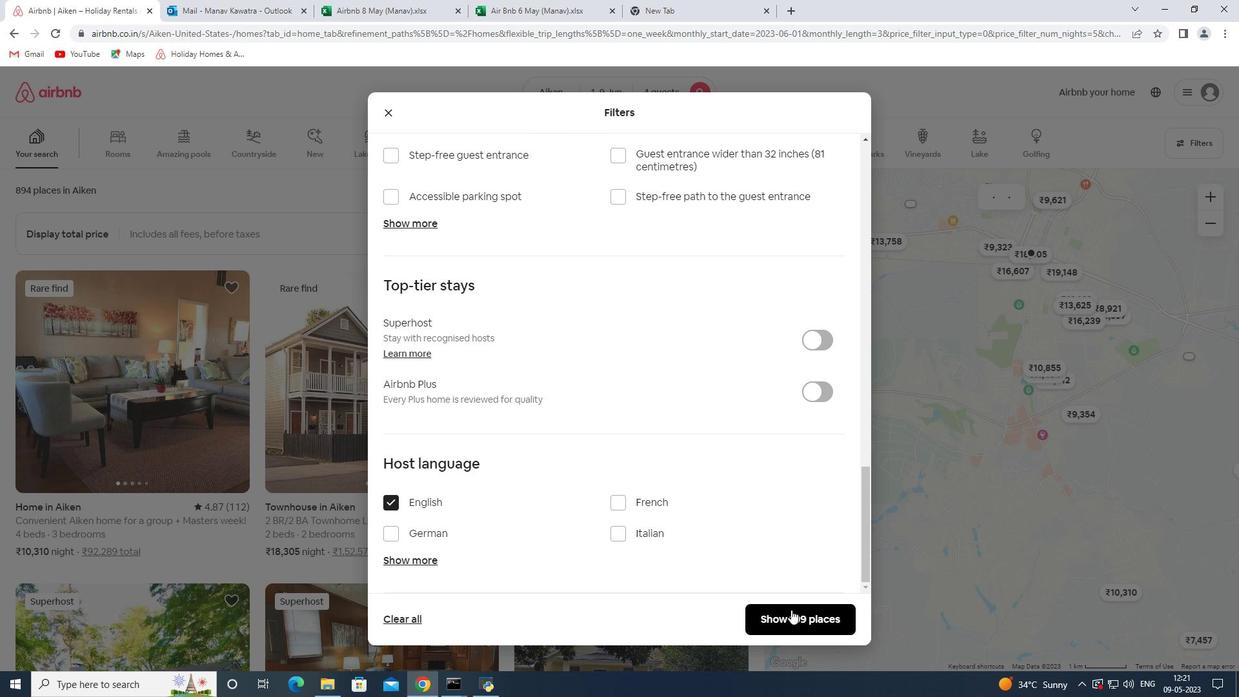 
Action: Mouse pressed left at (791, 612)
Screenshot: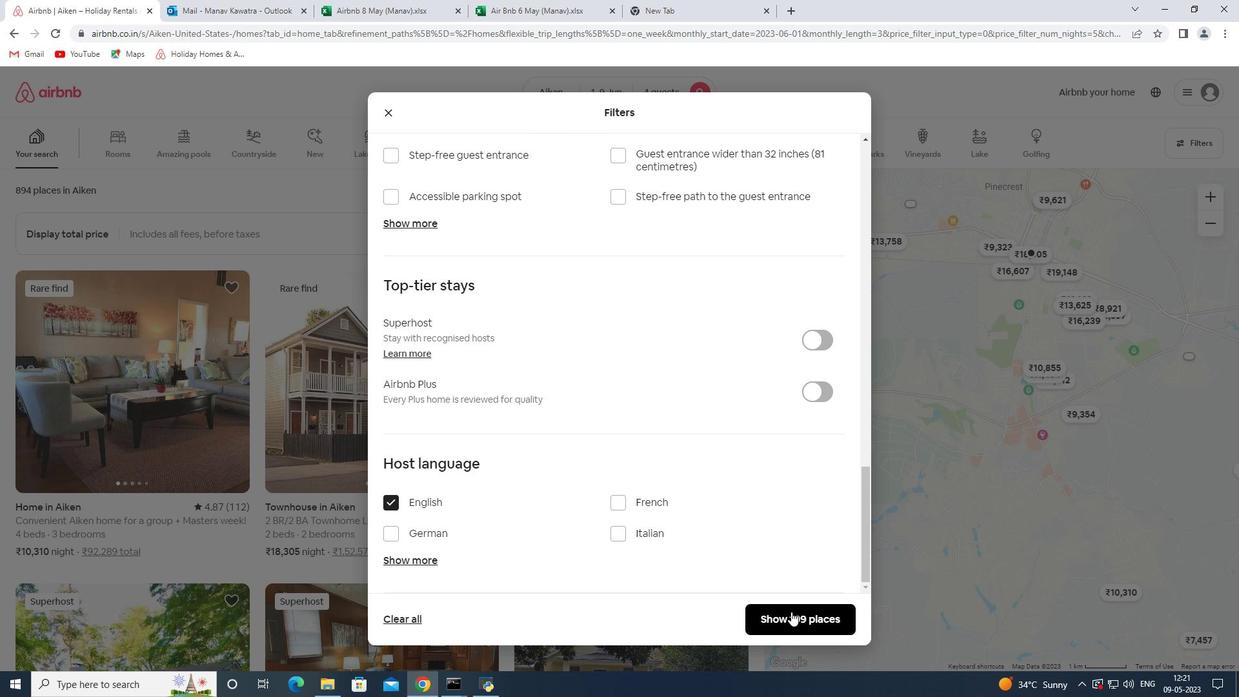 
